 Task: Look for space in Penicuik, United Kingdom from 2nd June, 2023 to 15th June, 2023 for 2 adults in price range Rs.10000 to Rs.15000. Place can be entire place with 1  bedroom having 1 bed and 1 bathroom. Property type can be house, flat, guest house, hotel. Booking option can be shelf check-in. Required host language is English.
Action: Mouse moved to (469, 89)
Screenshot: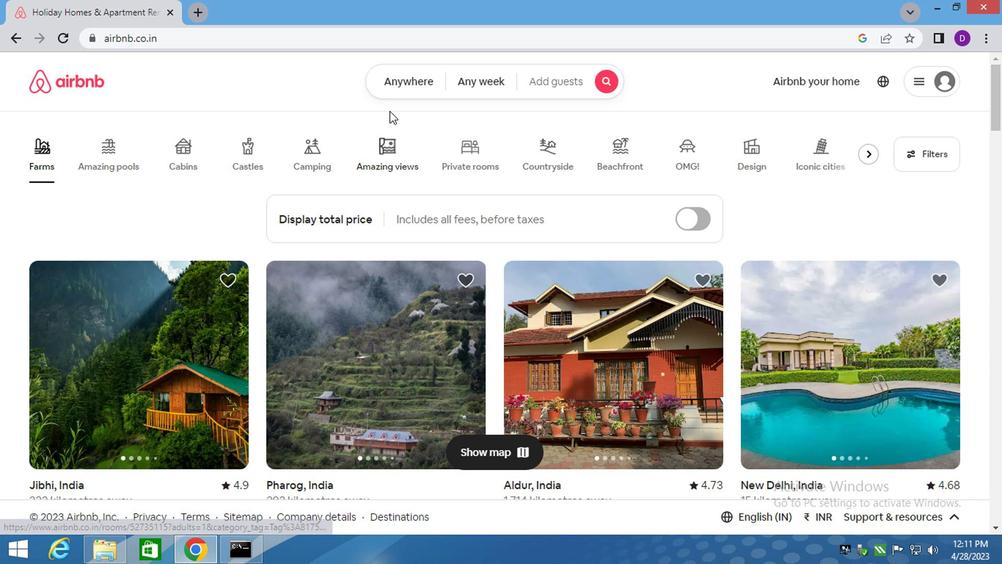 
Action: Mouse pressed left at (469, 89)
Screenshot: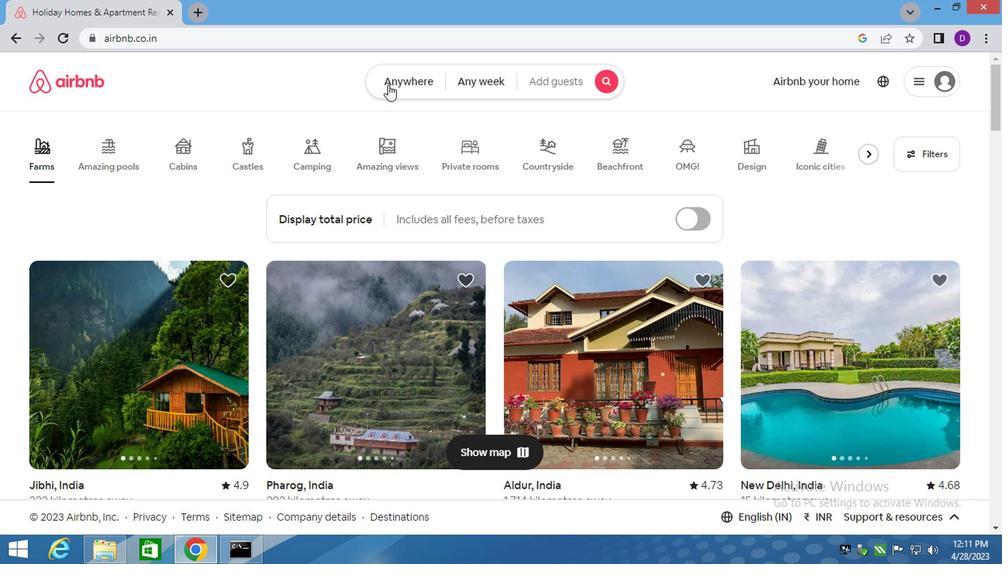 
Action: Mouse moved to (385, 144)
Screenshot: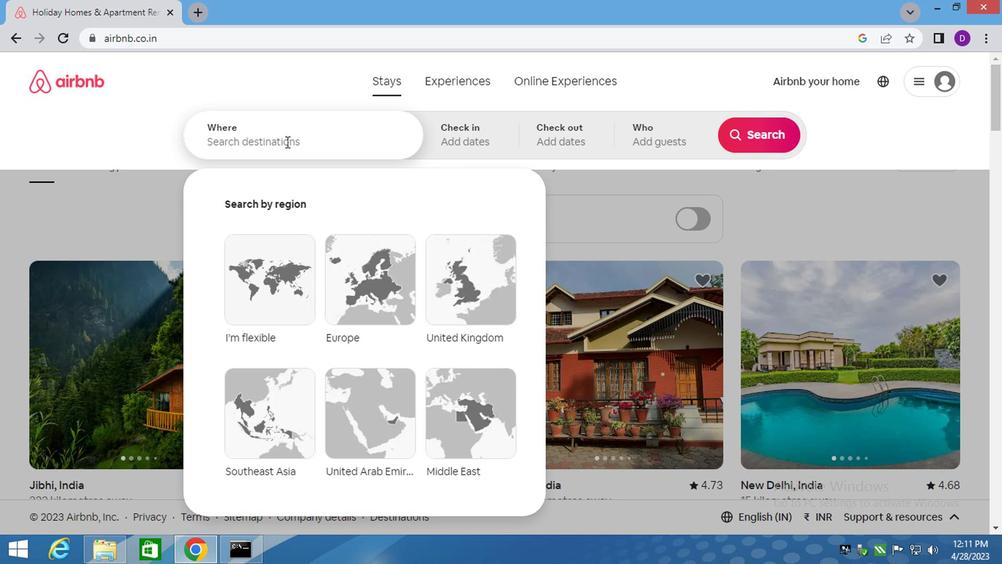 
Action: Mouse pressed left at (385, 144)
Screenshot: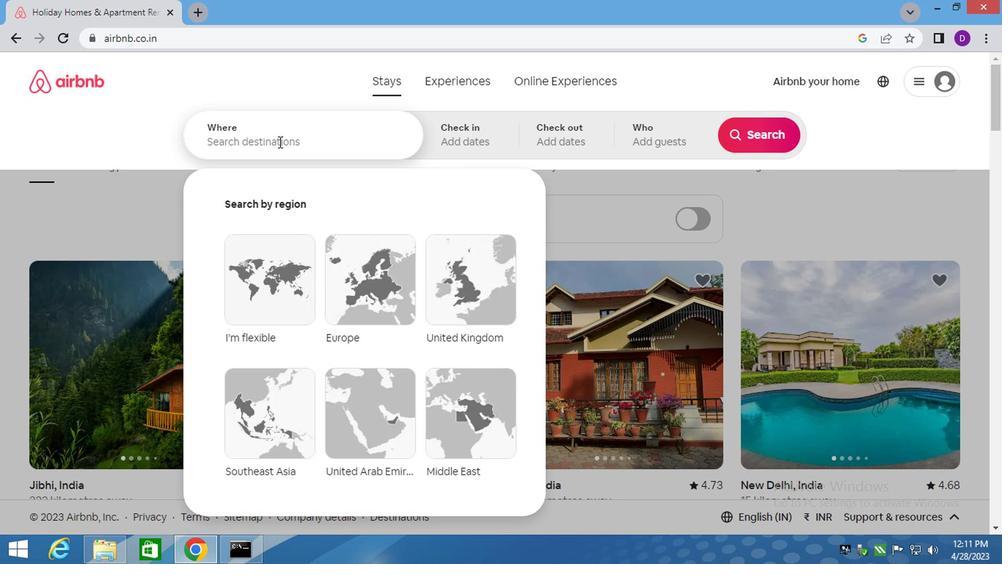 
Action: Key pressed penicuik,<Key.space><Key.shift_r><Key.shift_r><Key.shift_r><Key.shift_r>United<Key.space><Key.down><Key.enter>
Screenshot: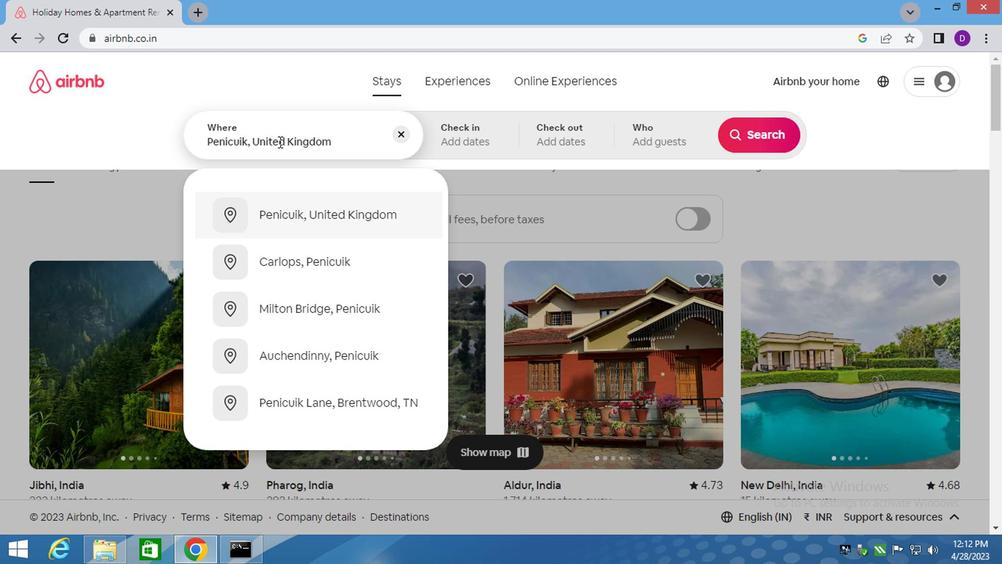 
Action: Mouse moved to (748, 253)
Screenshot: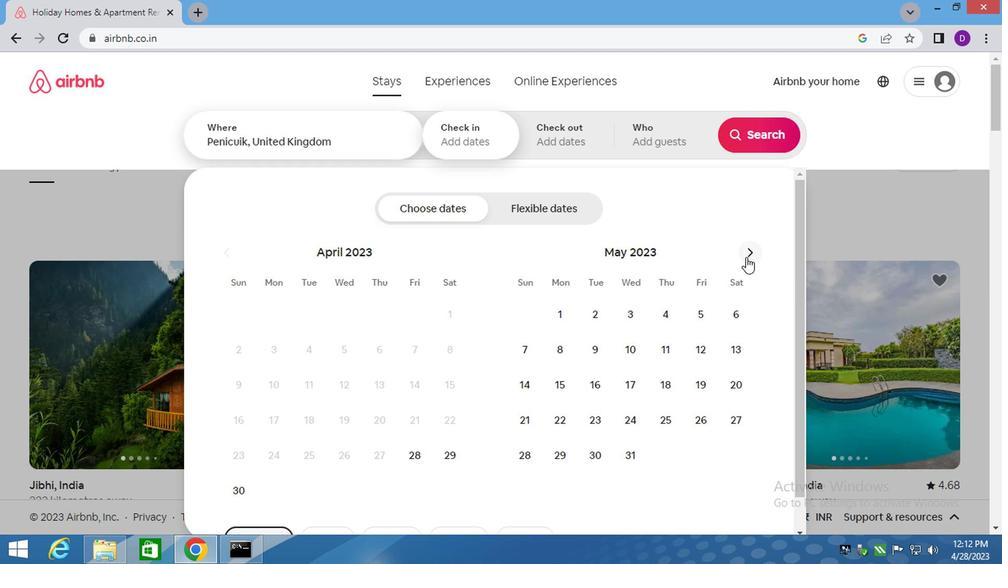 
Action: Mouse pressed left at (748, 253)
Screenshot: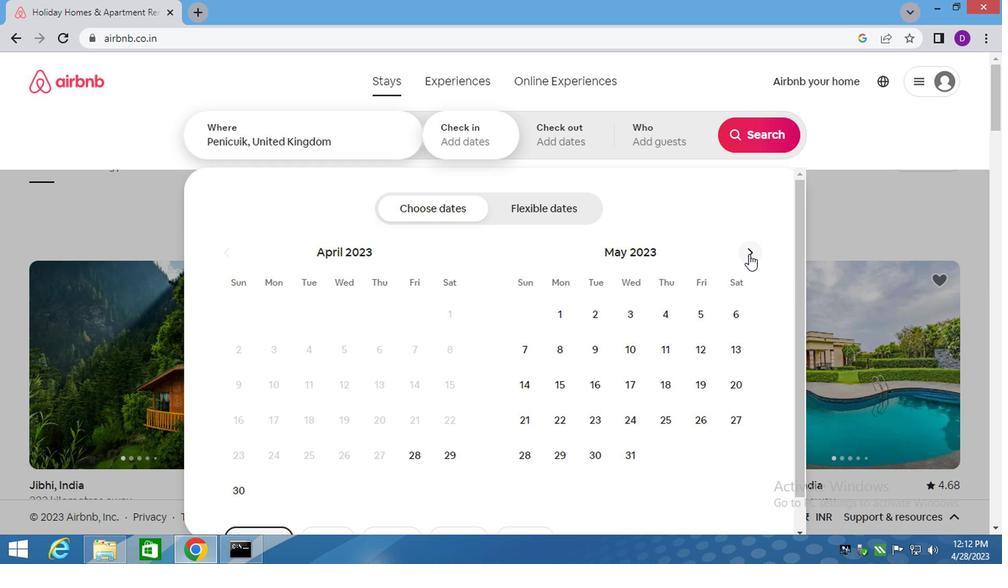 
Action: Mouse moved to (707, 314)
Screenshot: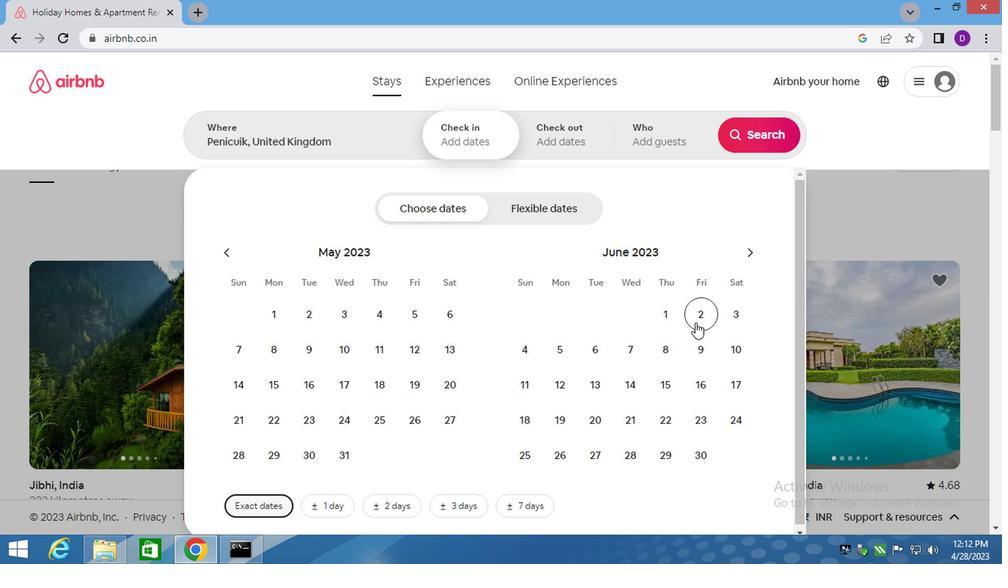 
Action: Mouse pressed left at (707, 314)
Screenshot: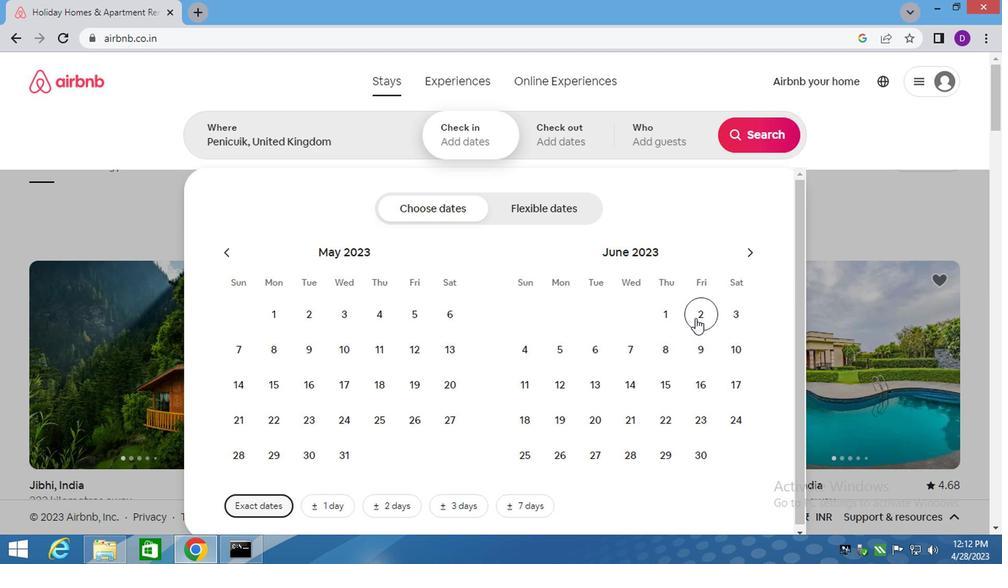 
Action: Mouse moved to (682, 373)
Screenshot: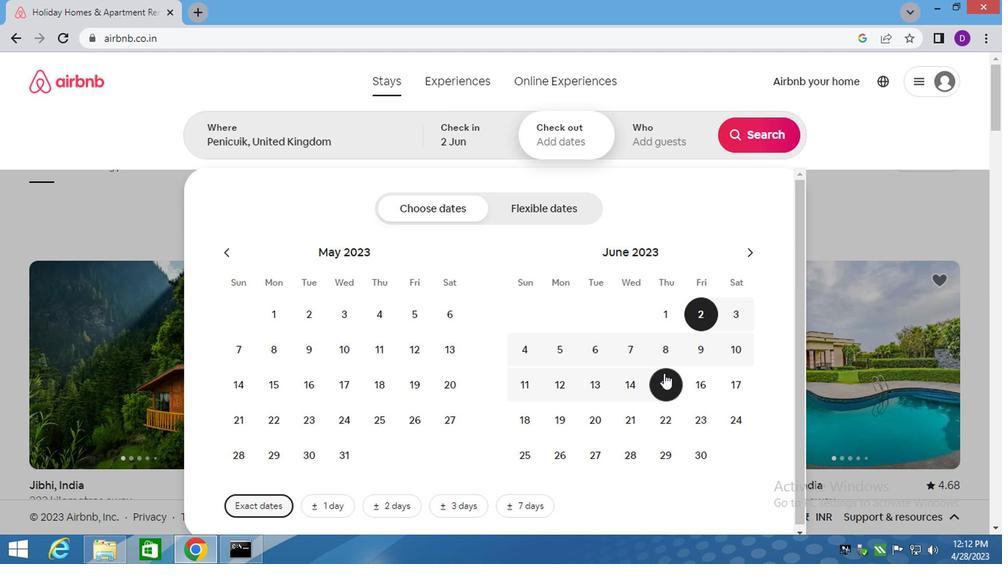
Action: Mouse pressed left at (682, 373)
Screenshot: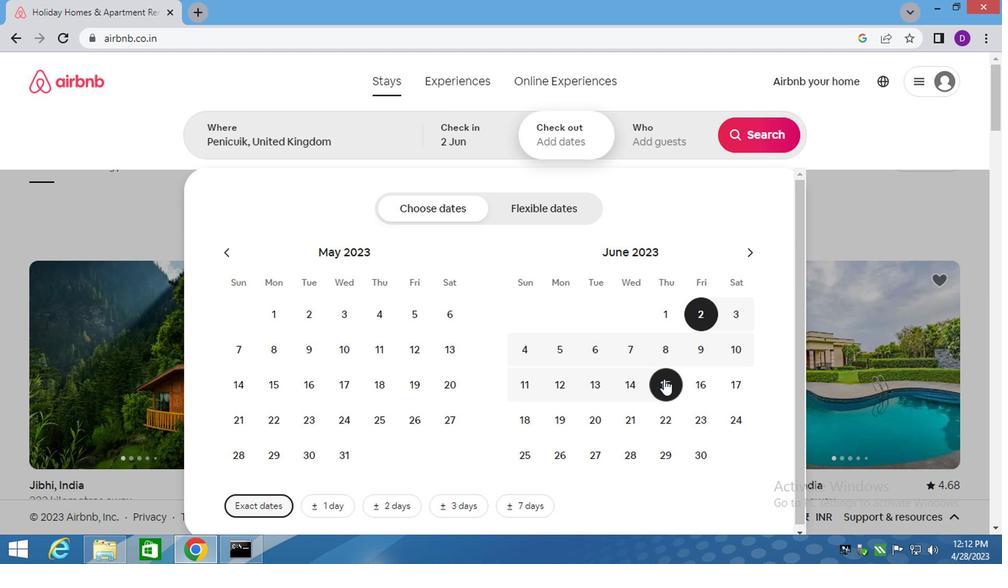 
Action: Mouse moved to (673, 135)
Screenshot: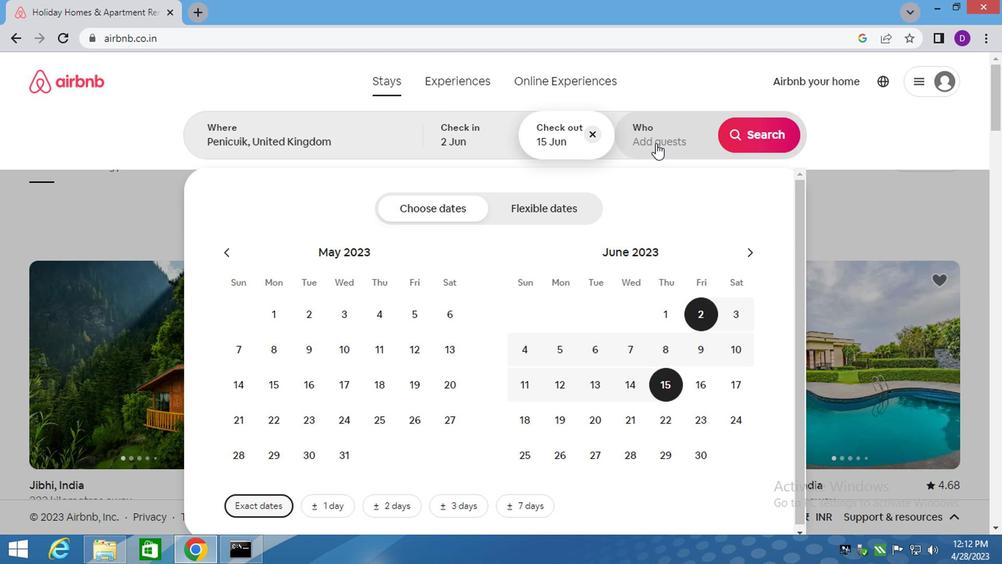 
Action: Mouse pressed left at (673, 135)
Screenshot: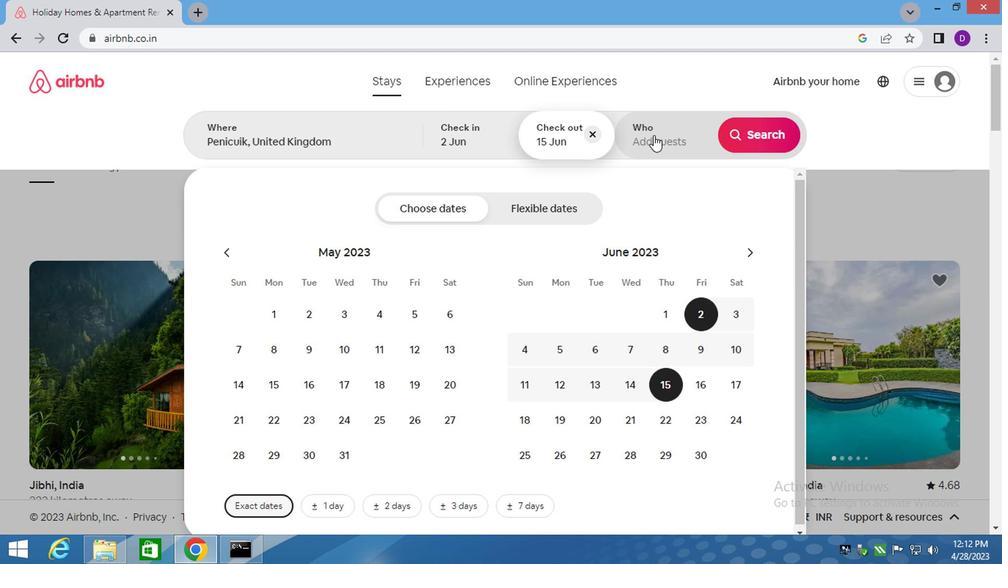 
Action: Mouse moved to (764, 209)
Screenshot: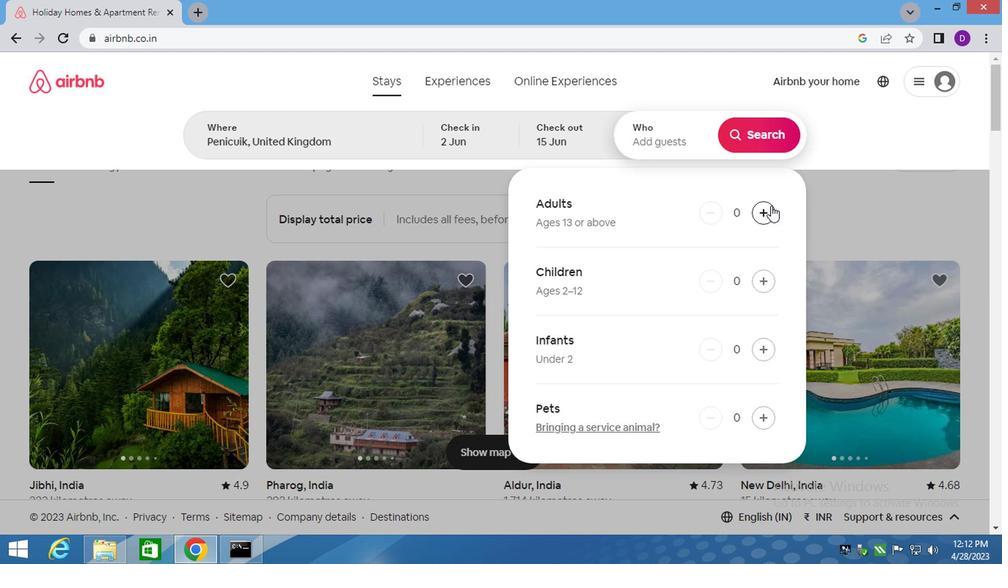 
Action: Mouse pressed left at (764, 209)
Screenshot: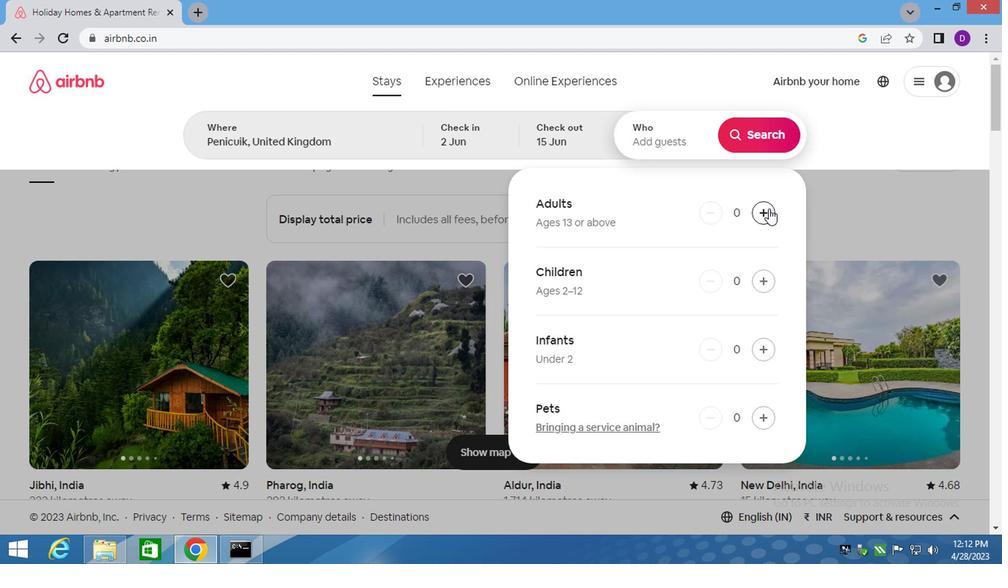 
Action: Mouse pressed left at (764, 209)
Screenshot: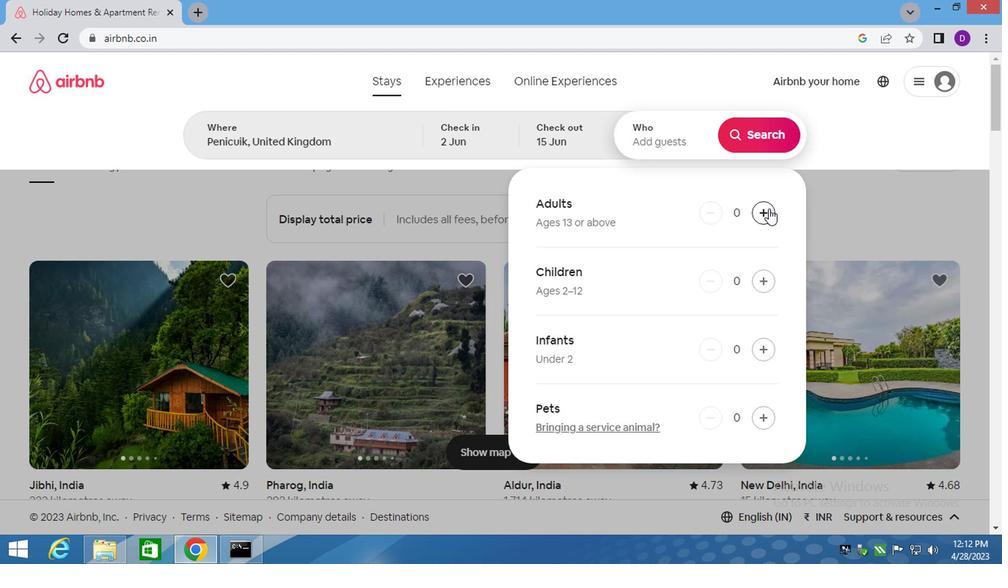 
Action: Mouse moved to (755, 141)
Screenshot: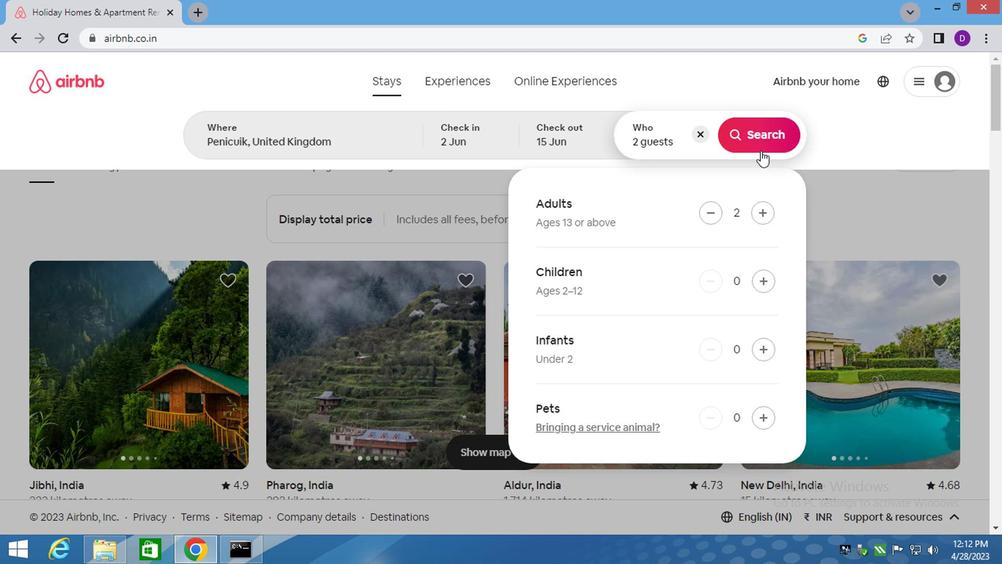 
Action: Mouse pressed left at (755, 141)
Screenshot: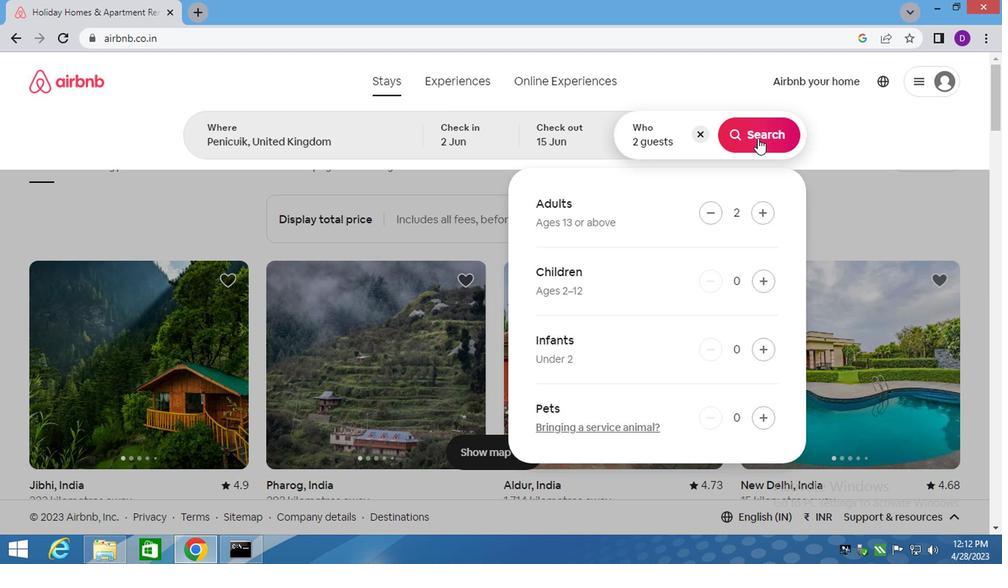 
Action: Mouse moved to (878, 142)
Screenshot: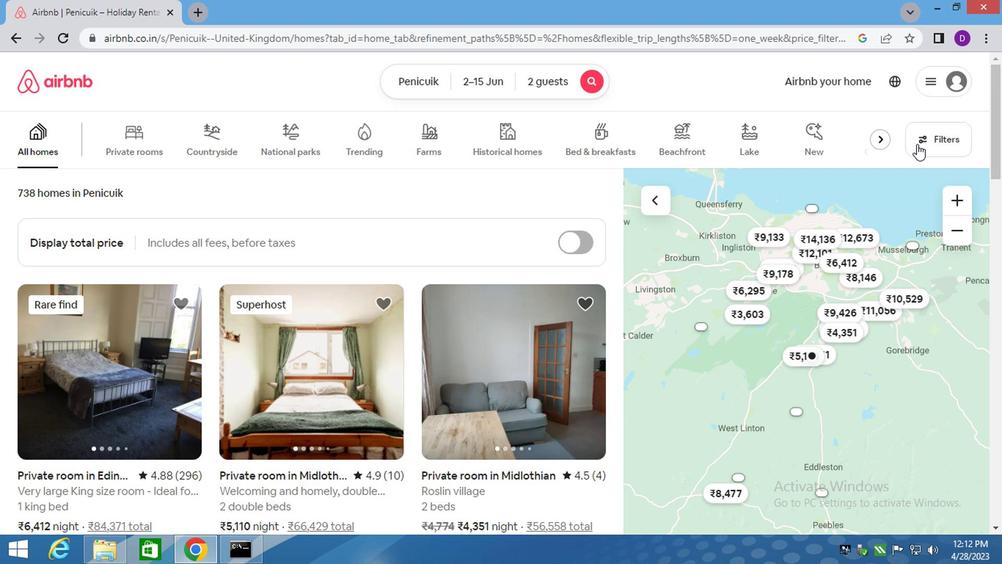 
Action: Mouse pressed left at (878, 142)
Screenshot: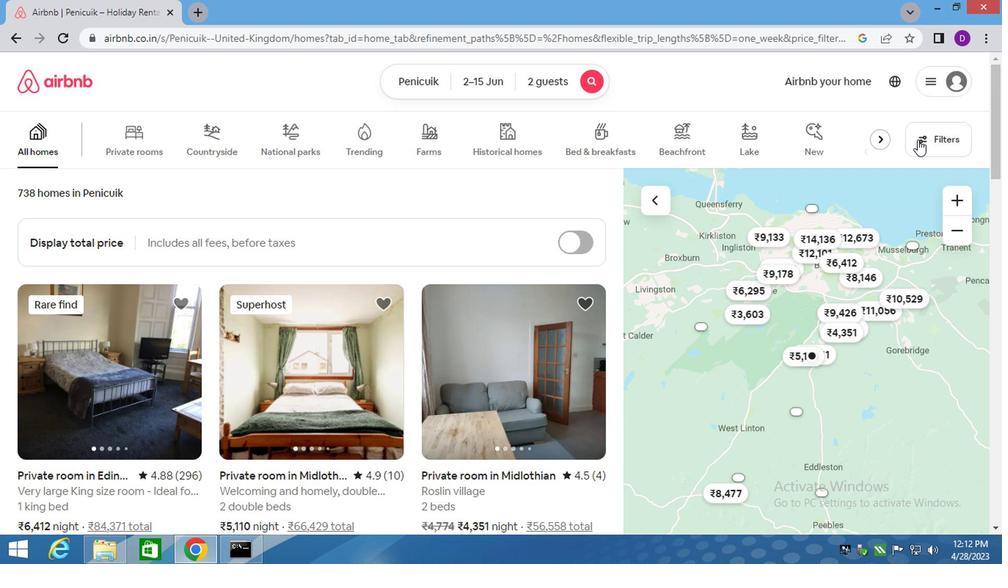 
Action: Mouse moved to (411, 324)
Screenshot: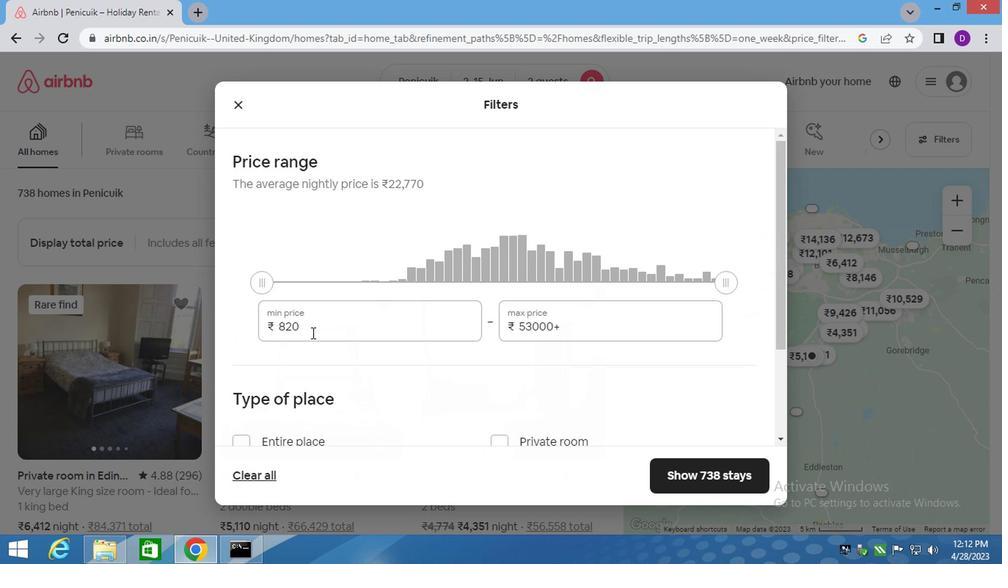 
Action: Mouse pressed left at (411, 324)
Screenshot: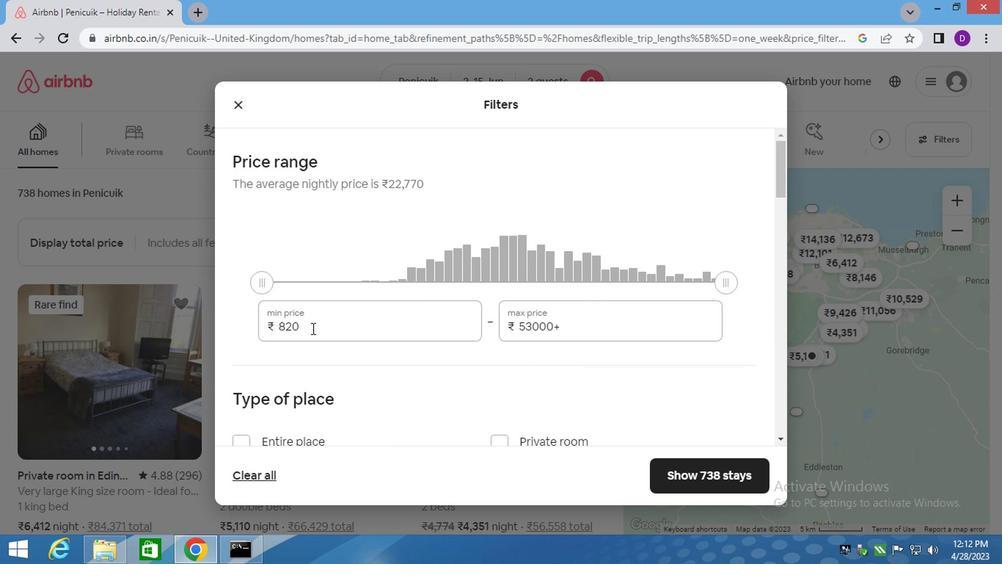
Action: Mouse pressed left at (411, 324)
Screenshot: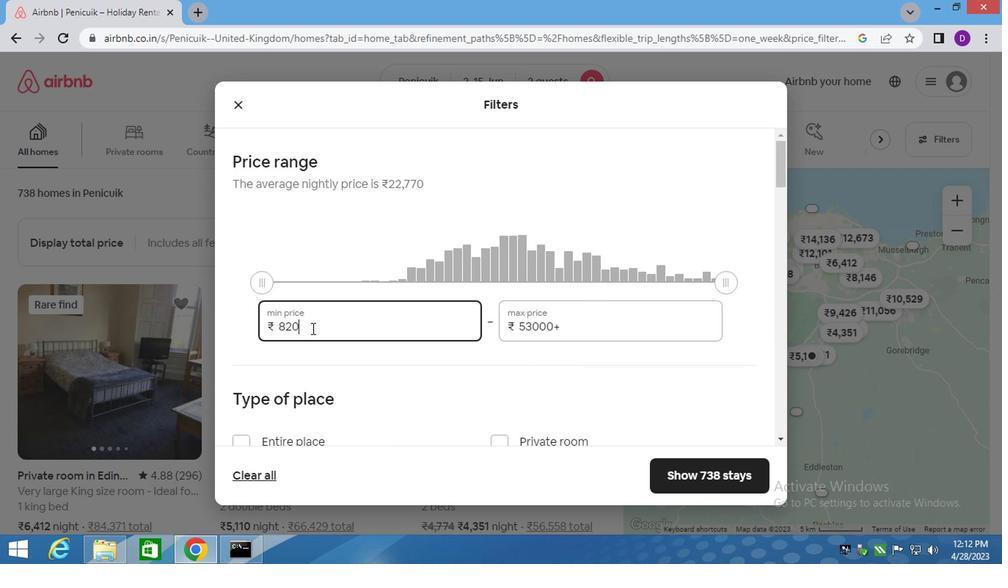 
Action: Key pressed 10000<Key.tab>15000
Screenshot: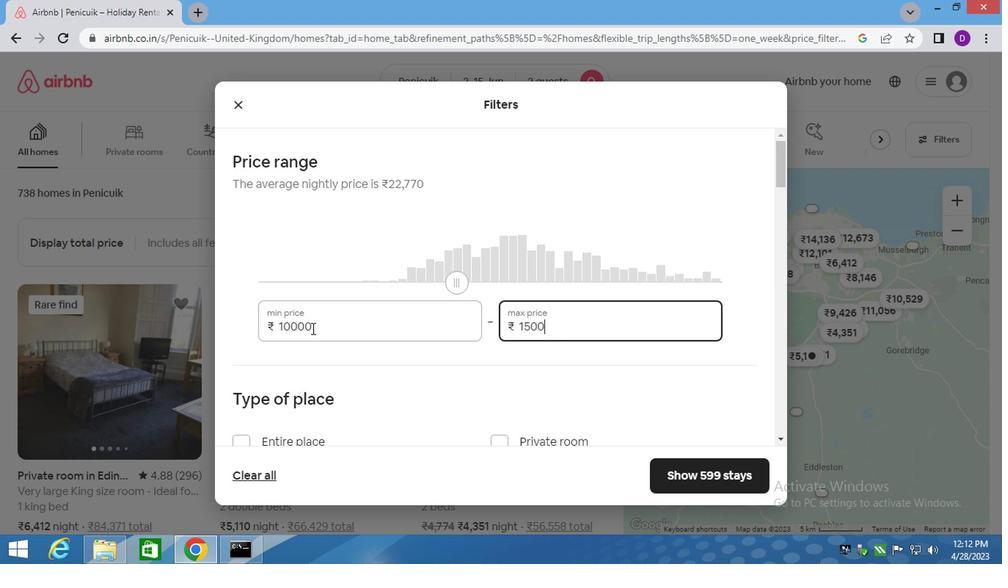 
Action: Mouse moved to (398, 343)
Screenshot: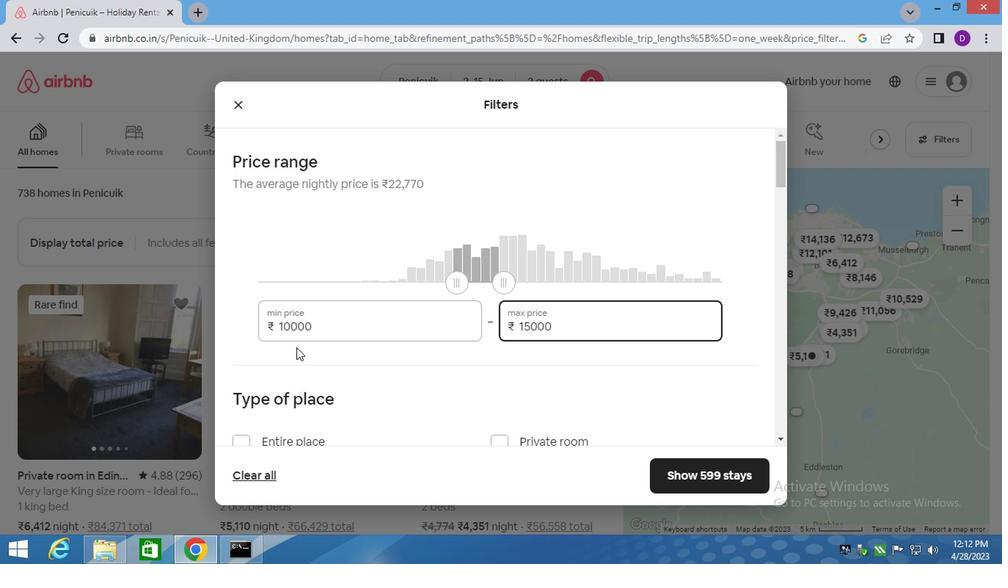 
Action: Mouse scrolled (398, 343) with delta (0, 0)
Screenshot: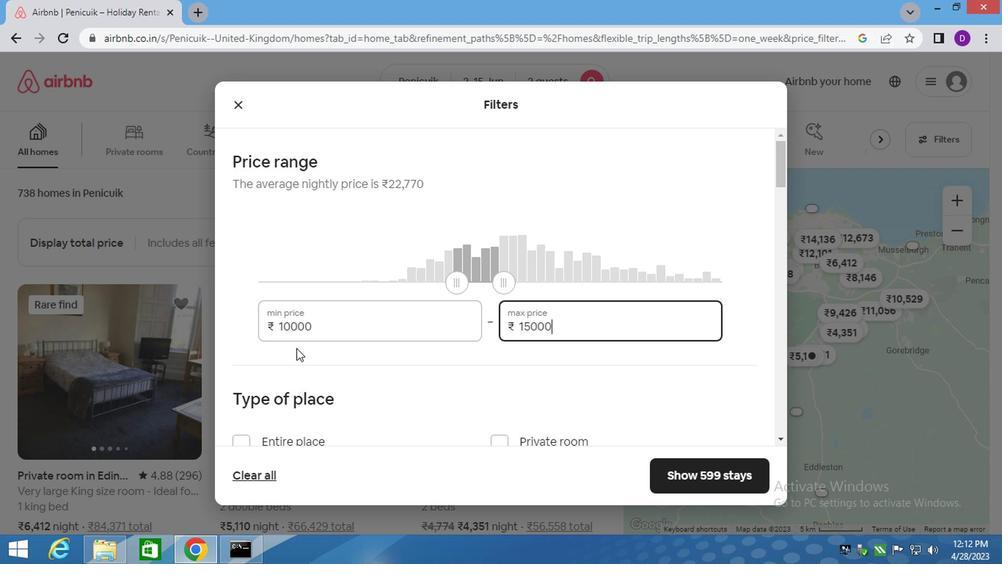
Action: Mouse scrolled (398, 343) with delta (0, 0)
Screenshot: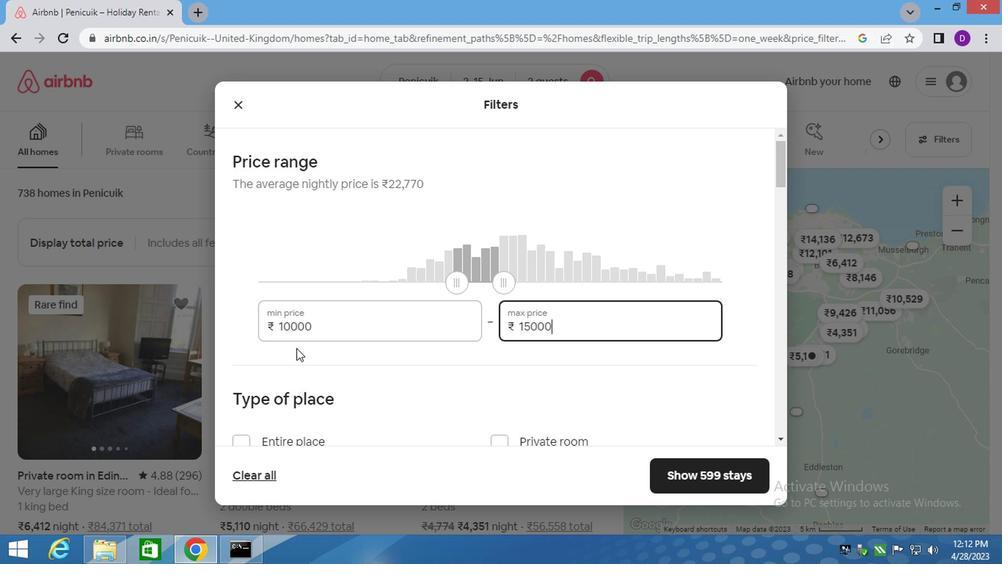 
Action: Mouse moved to (356, 285)
Screenshot: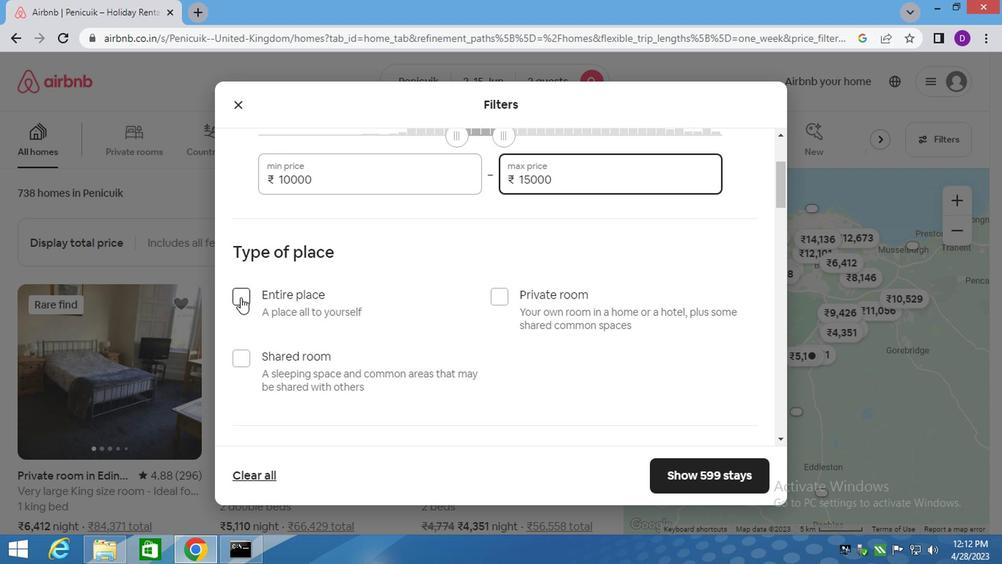 
Action: Mouse pressed left at (356, 285)
Screenshot: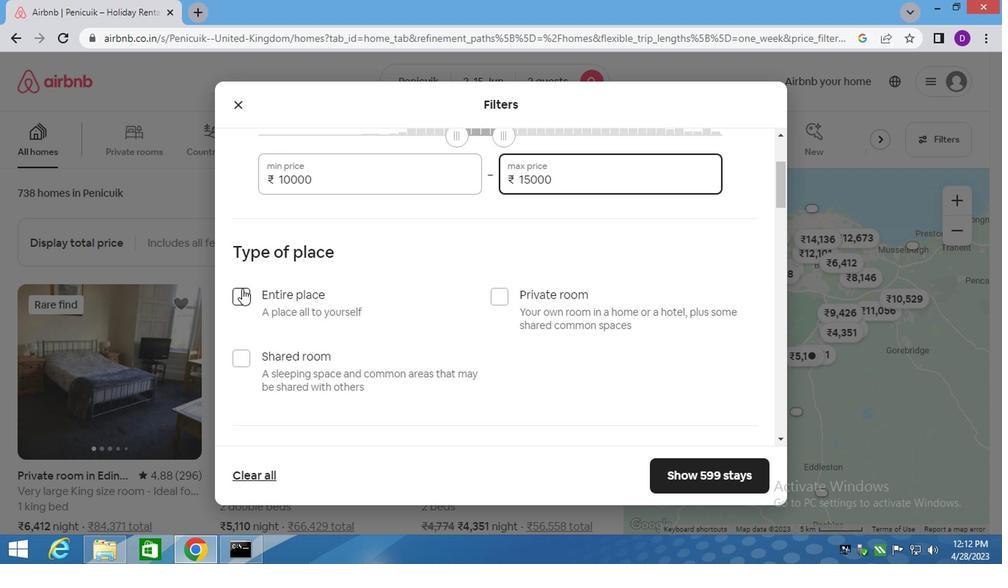 
Action: Mouse moved to (355, 289)
Screenshot: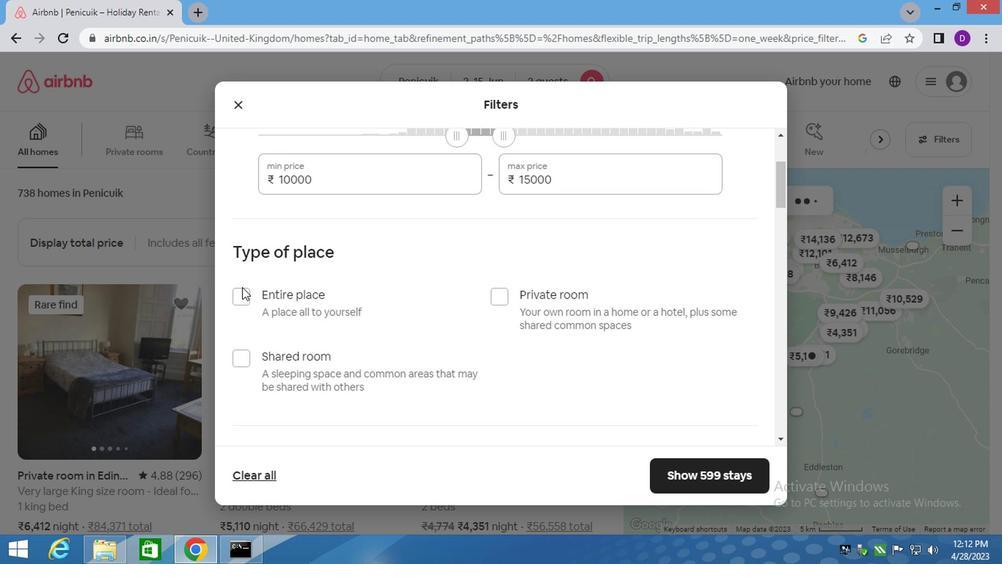 
Action: Mouse pressed left at (355, 289)
Screenshot: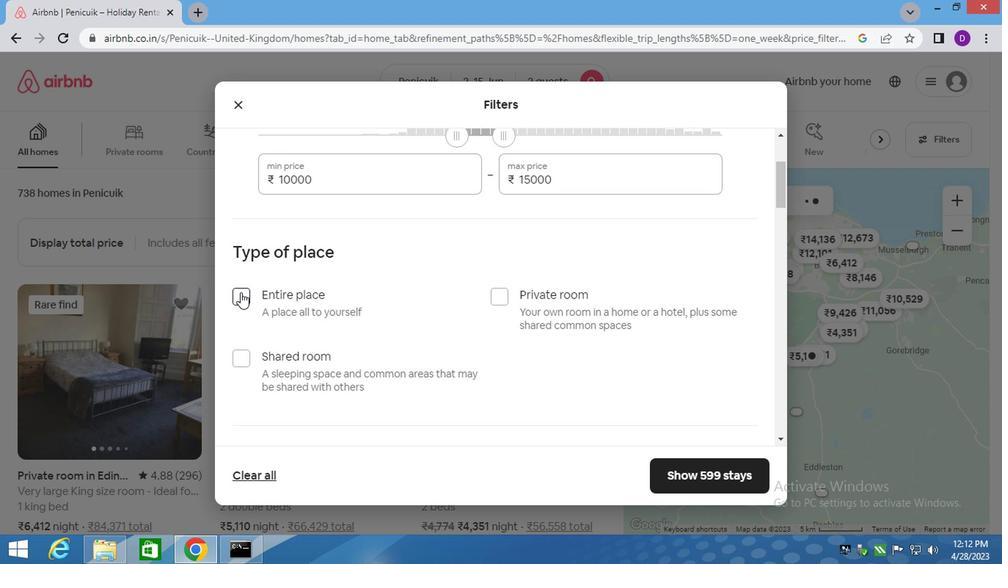 
Action: Mouse moved to (386, 350)
Screenshot: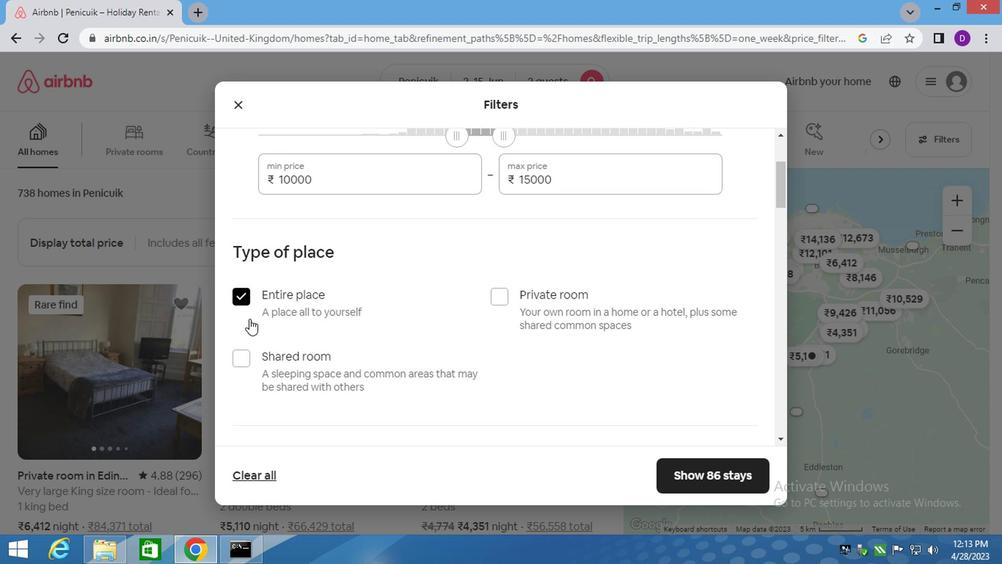 
Action: Mouse scrolled (386, 350) with delta (0, 0)
Screenshot: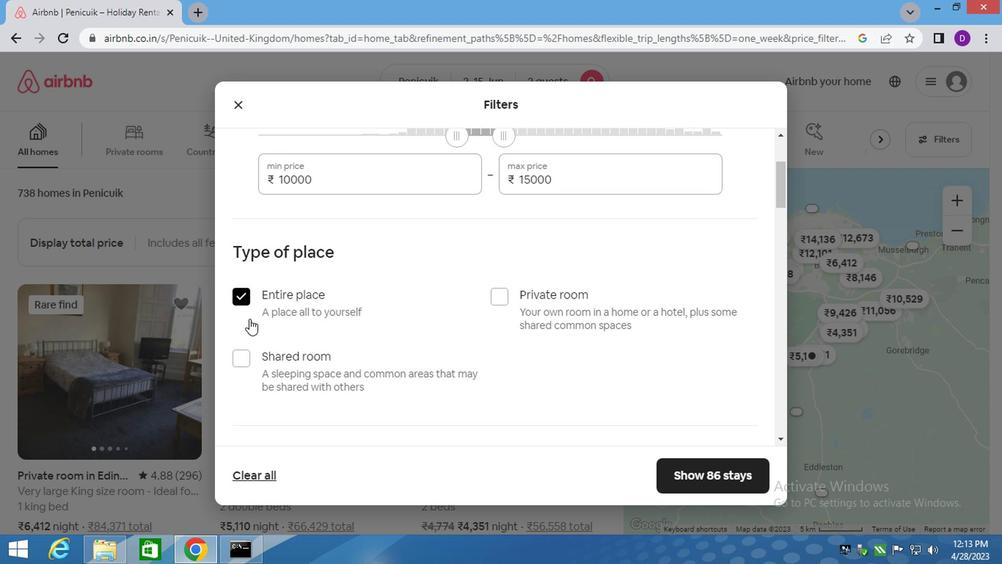 
Action: Mouse moved to (388, 353)
Screenshot: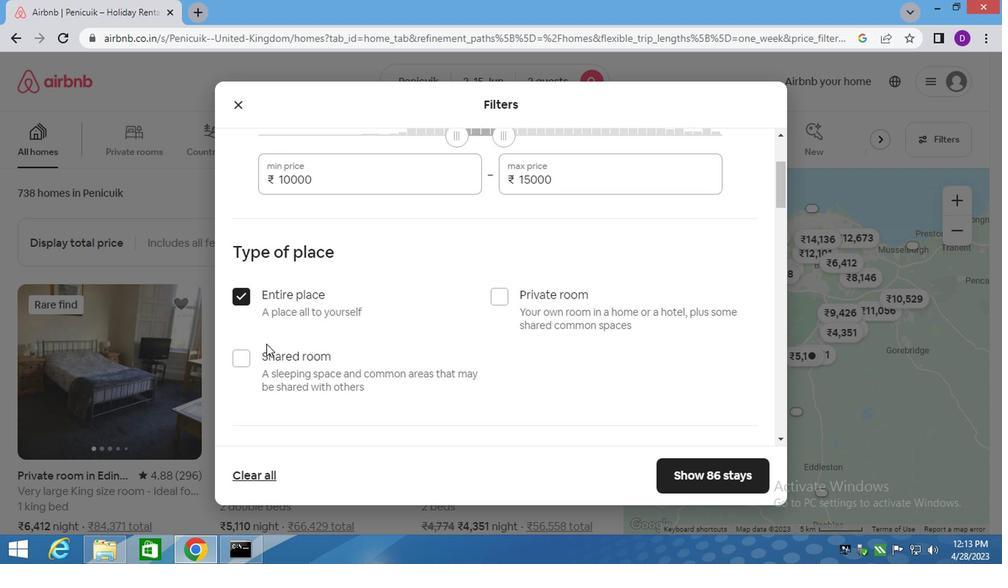 
Action: Mouse scrolled (388, 353) with delta (0, 0)
Screenshot: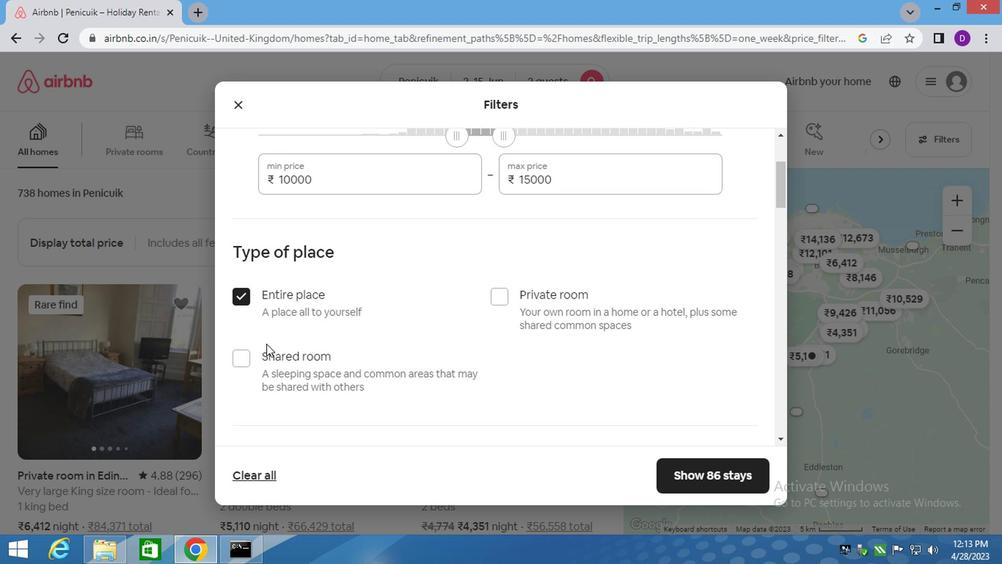 
Action: Mouse moved to (389, 353)
Screenshot: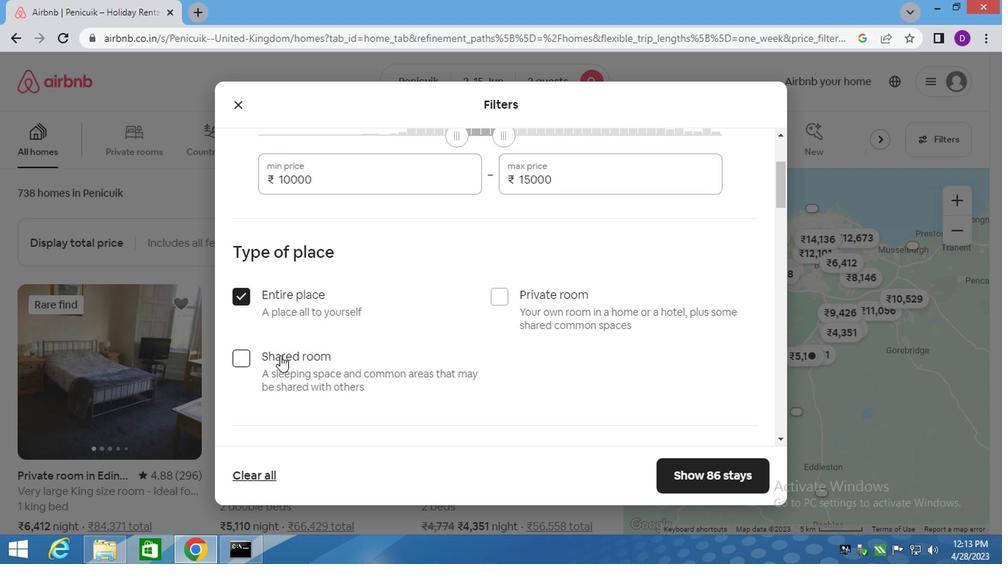 
Action: Mouse scrolled (389, 353) with delta (0, 0)
Screenshot: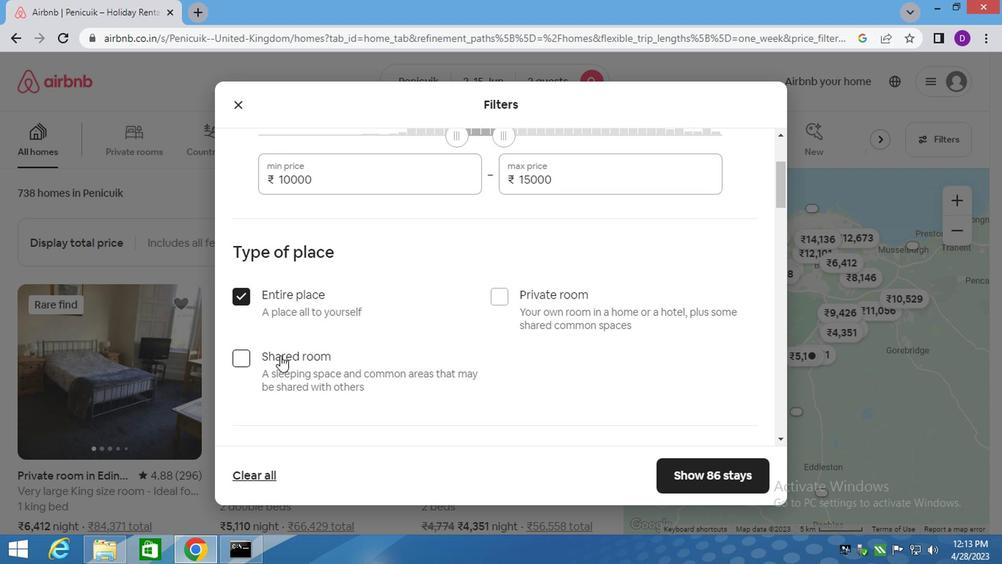 
Action: Mouse moved to (390, 353)
Screenshot: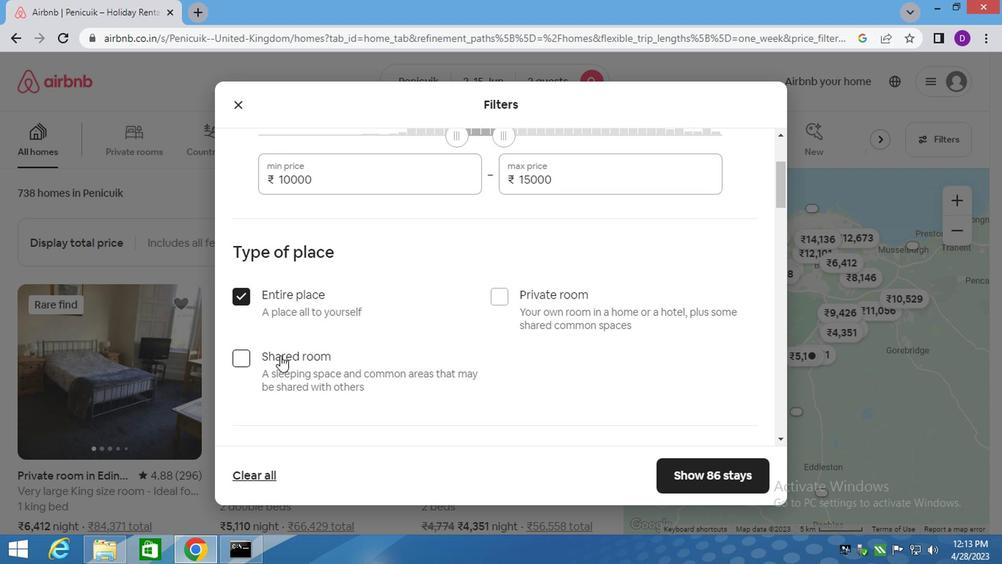 
Action: Mouse scrolled (390, 353) with delta (0, 0)
Screenshot: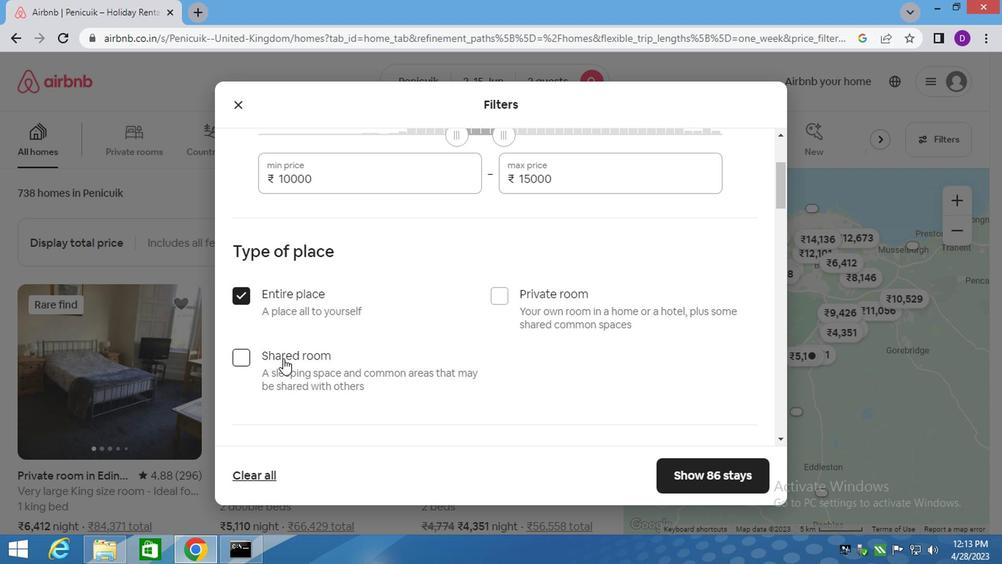 
Action: Mouse moved to (412, 249)
Screenshot: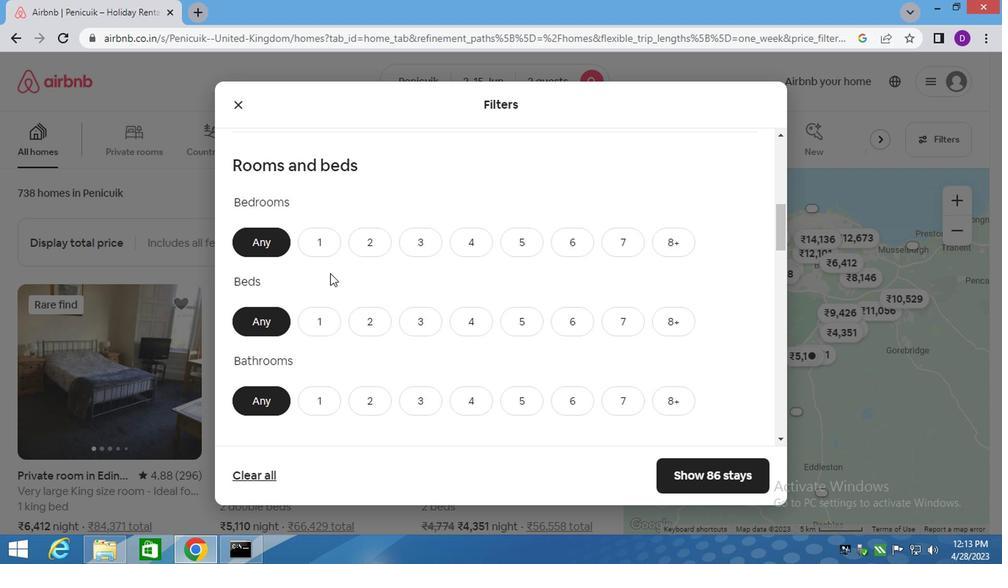 
Action: Mouse pressed left at (412, 249)
Screenshot: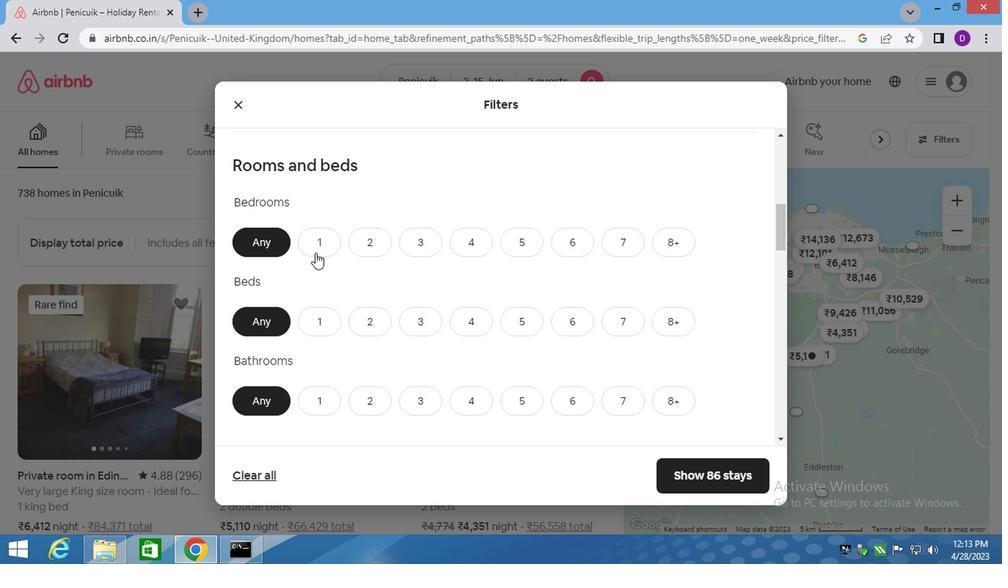 
Action: Mouse moved to (416, 307)
Screenshot: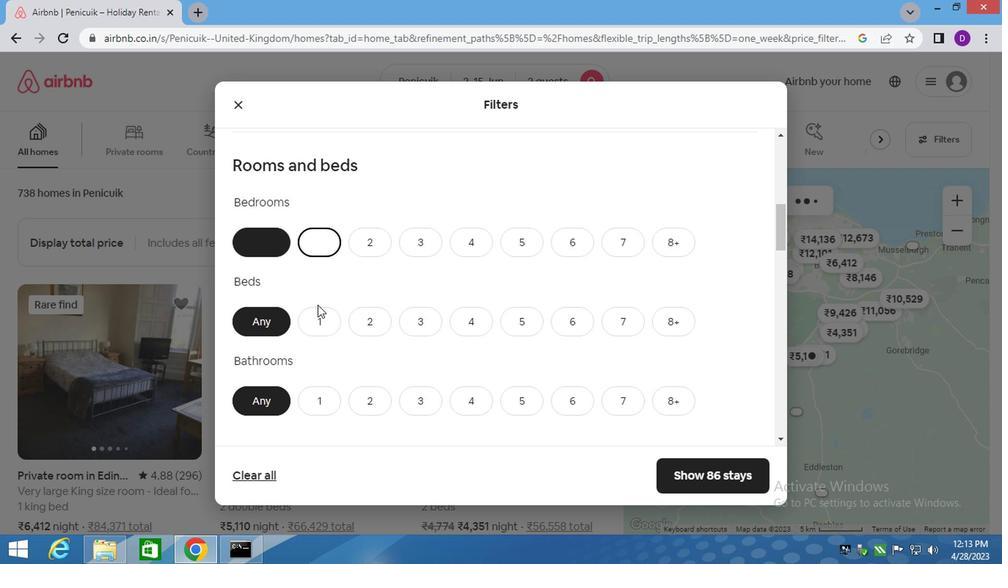 
Action: Mouse pressed left at (416, 307)
Screenshot: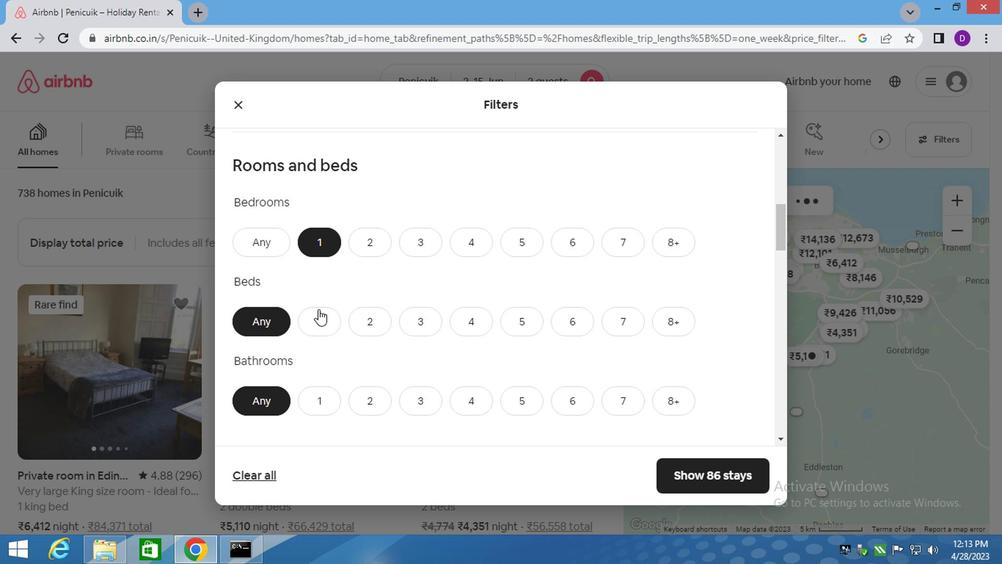 
Action: Mouse moved to (416, 396)
Screenshot: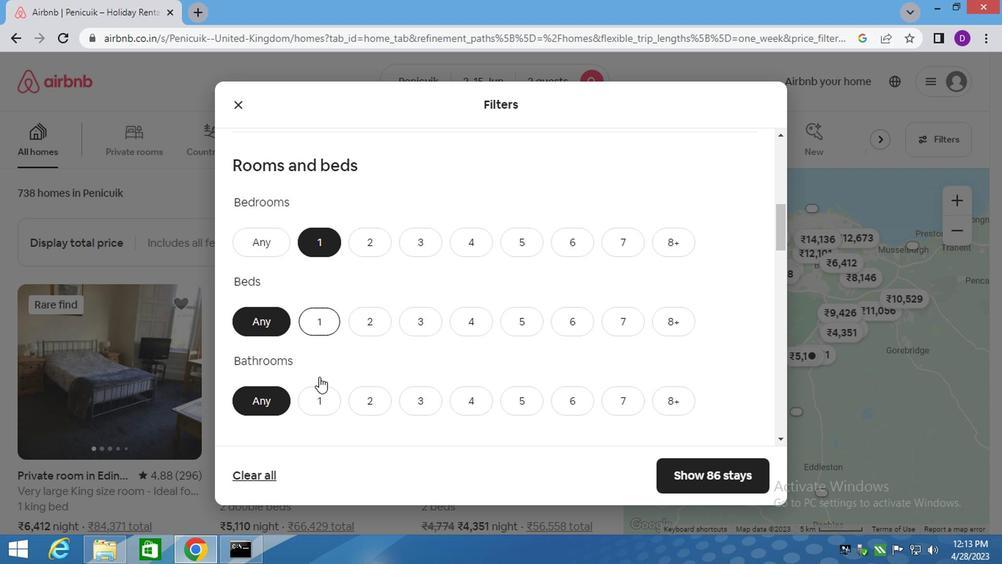 
Action: Mouse pressed left at (416, 396)
Screenshot: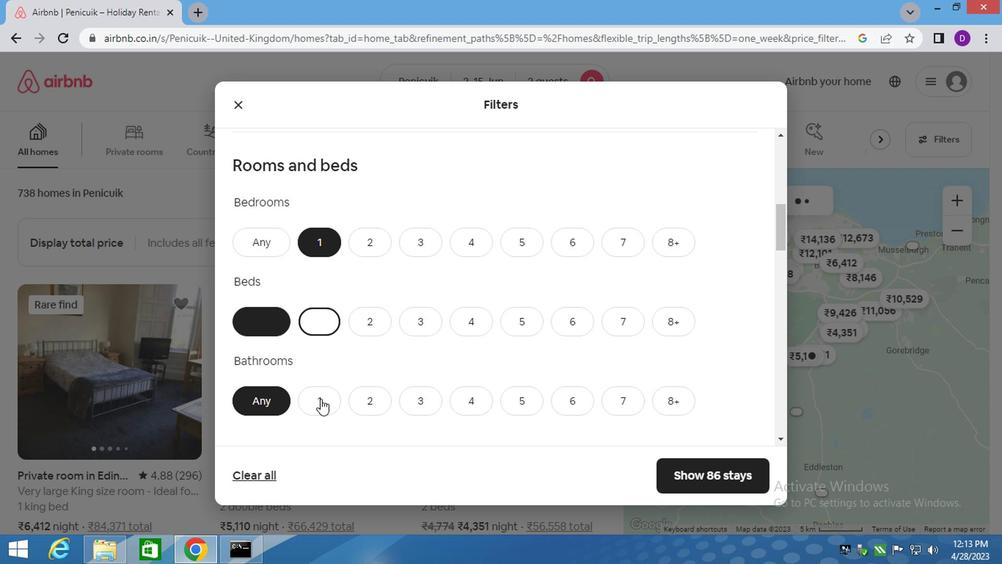 
Action: Mouse moved to (512, 380)
Screenshot: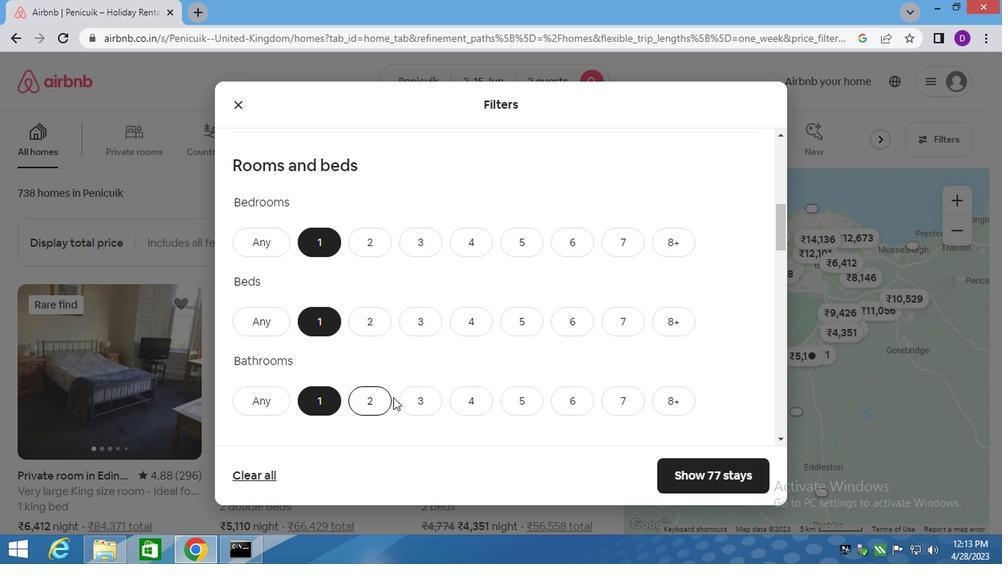 
Action: Mouse scrolled (512, 379) with delta (0, -1)
Screenshot: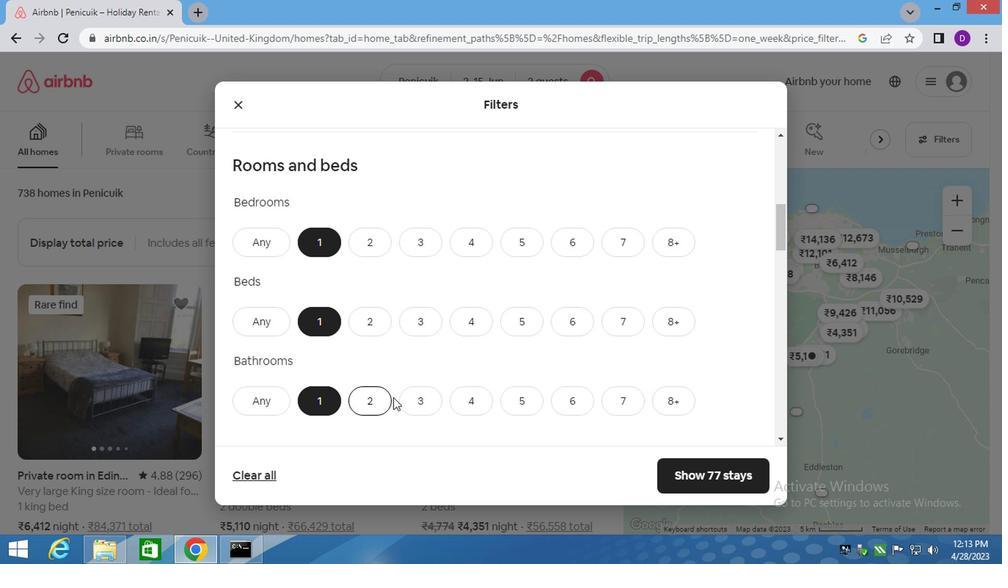 
Action: Mouse scrolled (512, 379) with delta (0, -1)
Screenshot: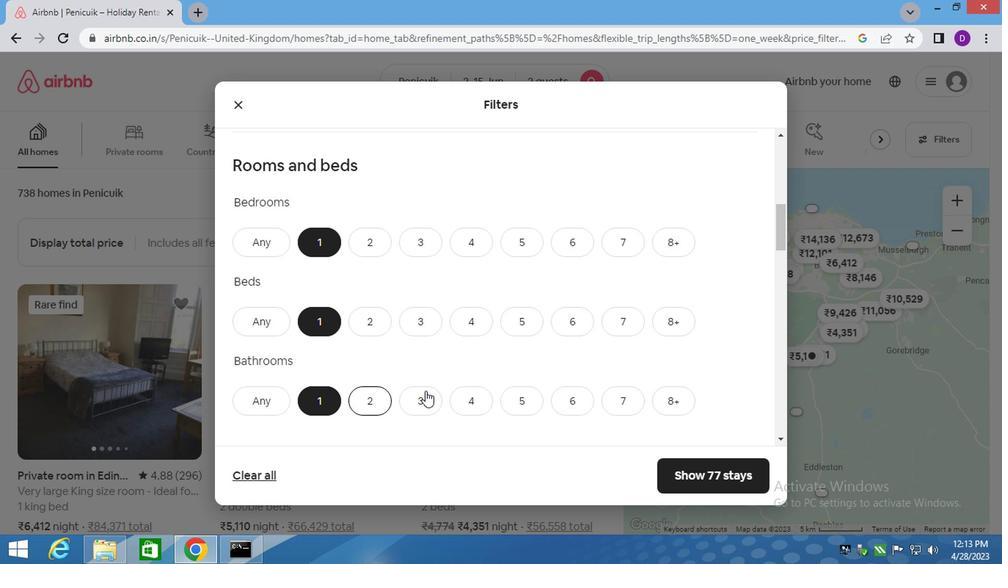 
Action: Mouse scrolled (512, 379) with delta (0, -1)
Screenshot: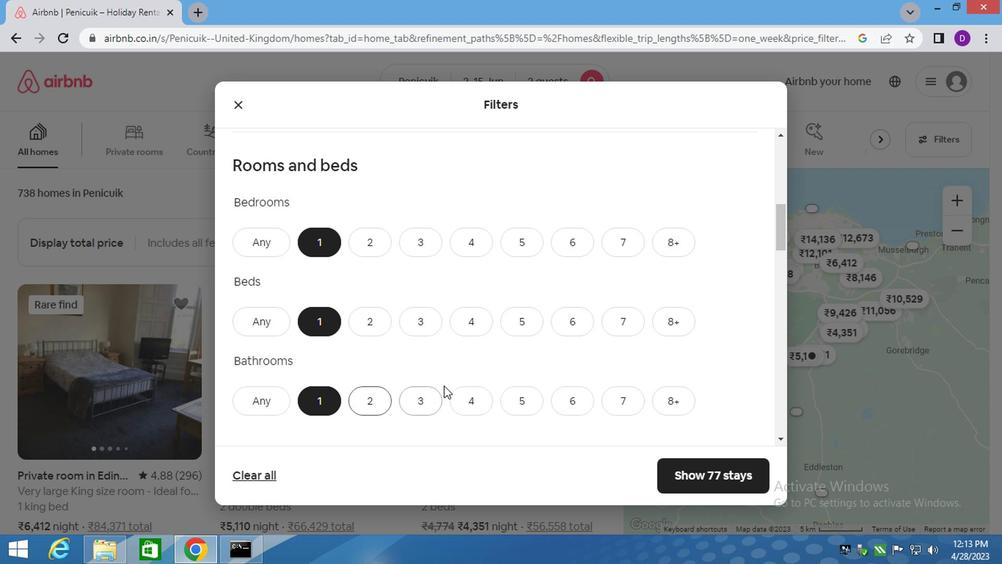 
Action: Mouse moved to (418, 325)
Screenshot: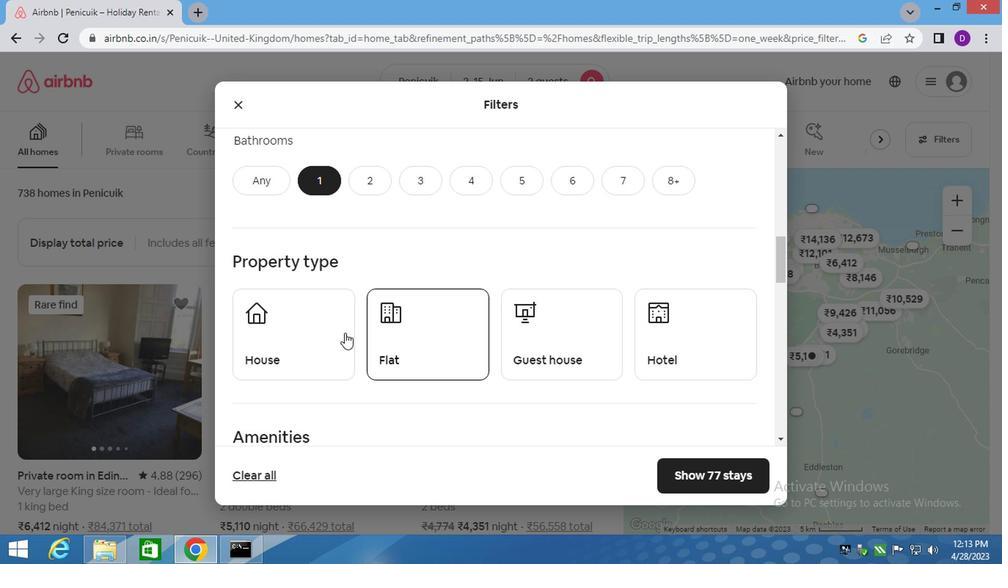 
Action: Mouse pressed left at (418, 325)
Screenshot: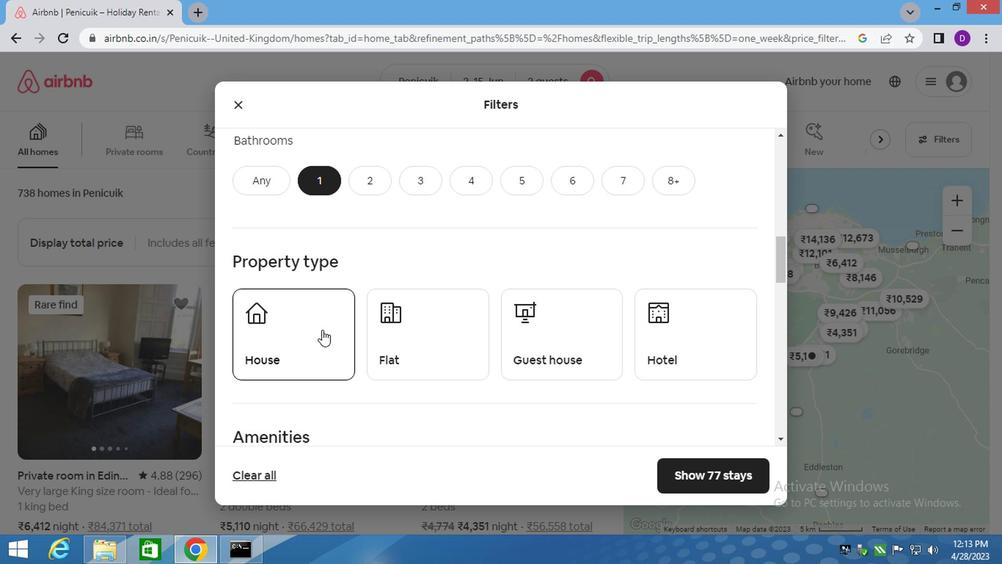 
Action: Mouse moved to (481, 315)
Screenshot: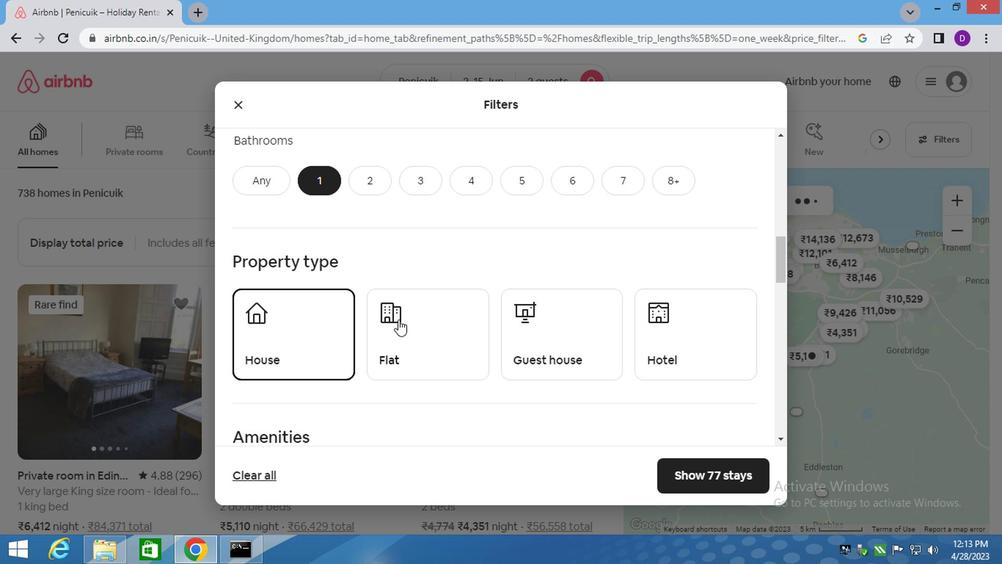 
Action: Mouse pressed left at (481, 315)
Screenshot: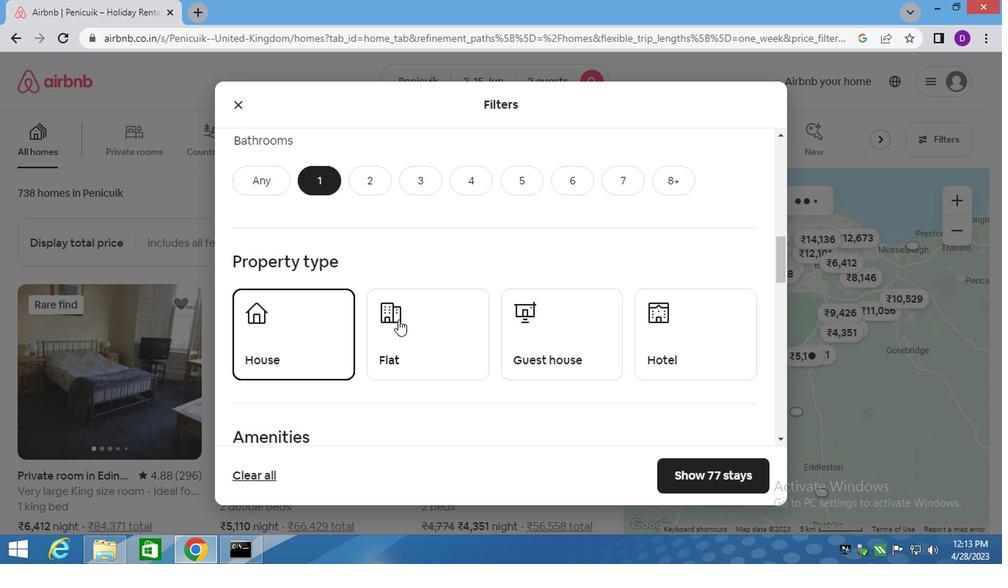 
Action: Mouse moved to (578, 308)
Screenshot: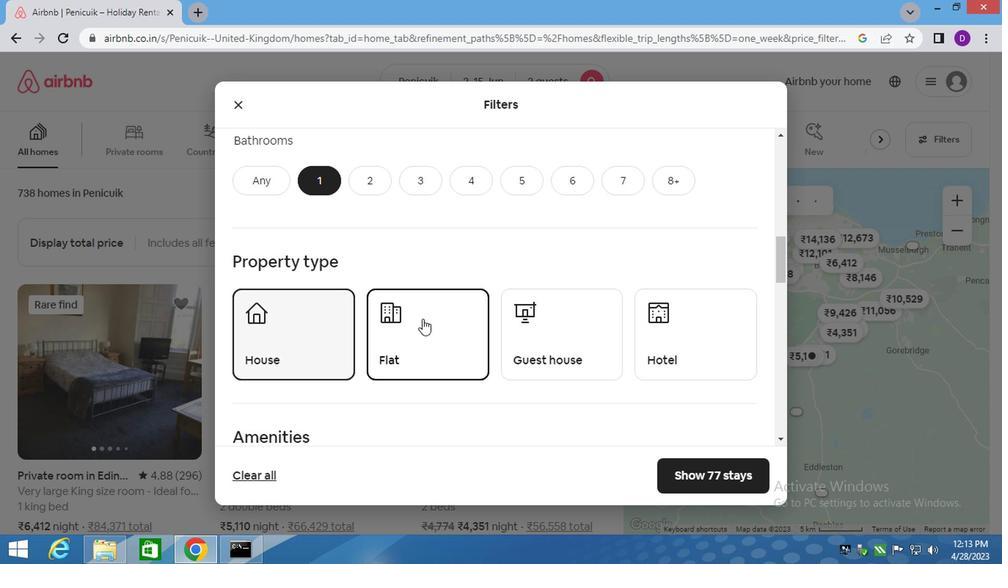 
Action: Mouse pressed left at (578, 308)
Screenshot: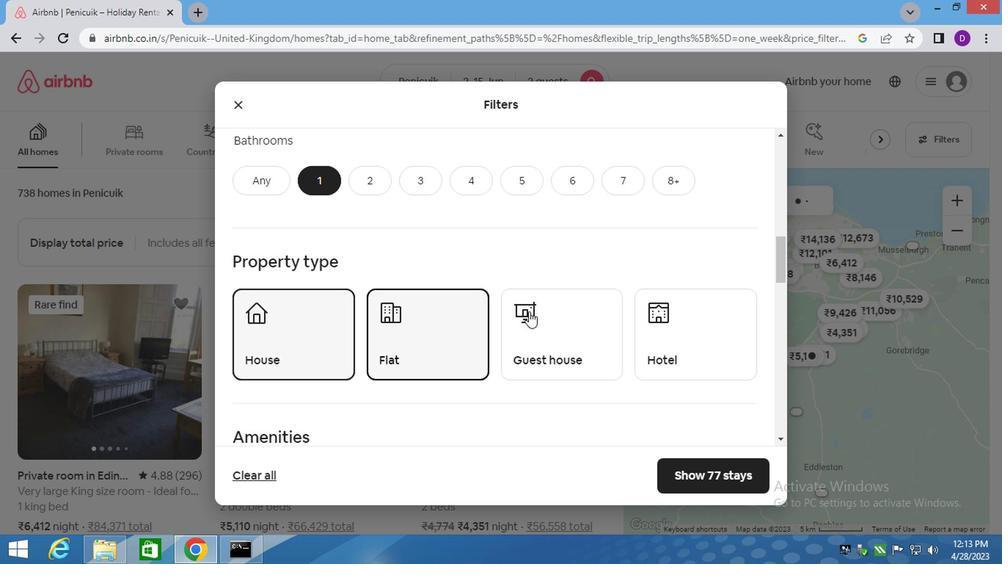 
Action: Mouse moved to (689, 331)
Screenshot: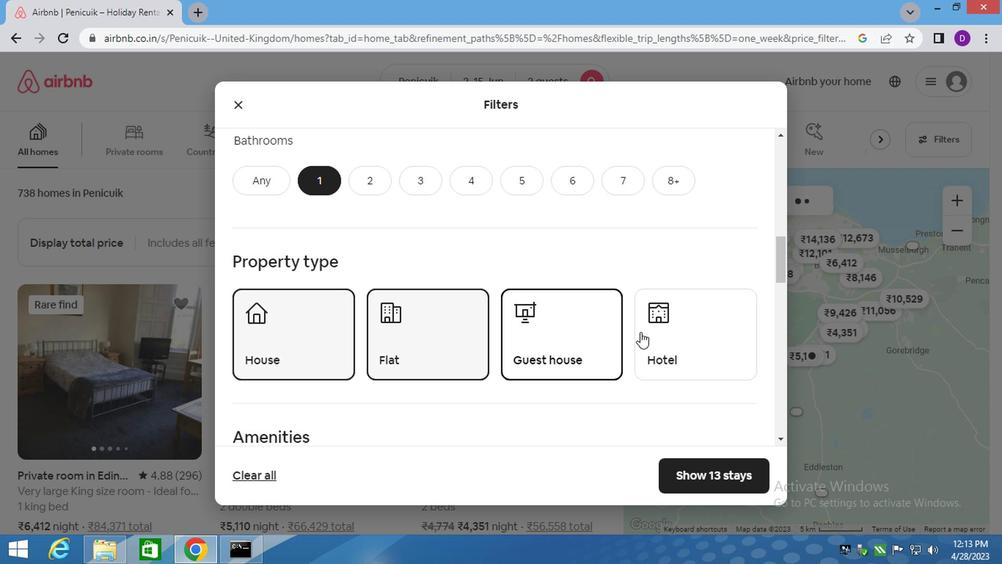 
Action: Mouse pressed left at (689, 331)
Screenshot: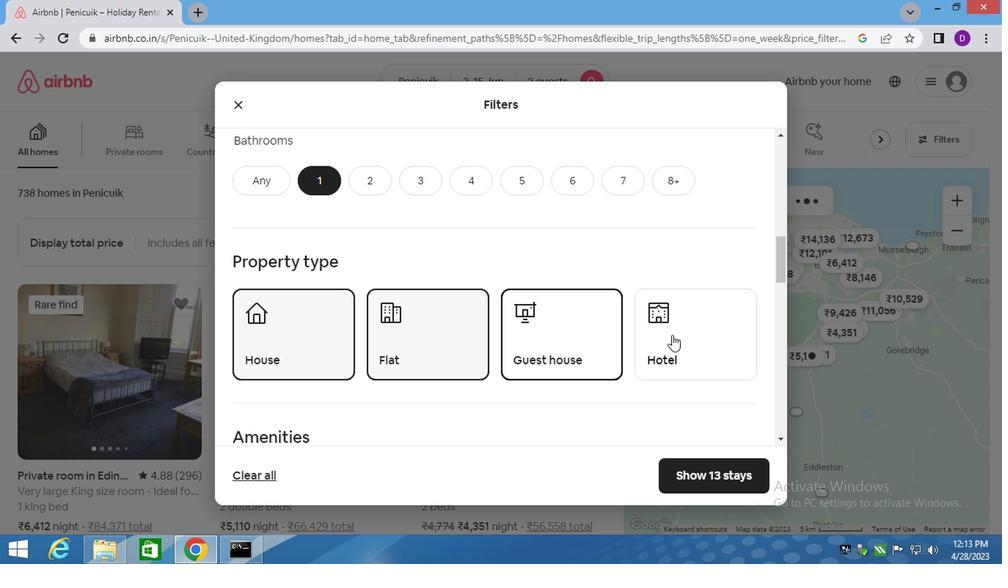 
Action: Mouse moved to (600, 366)
Screenshot: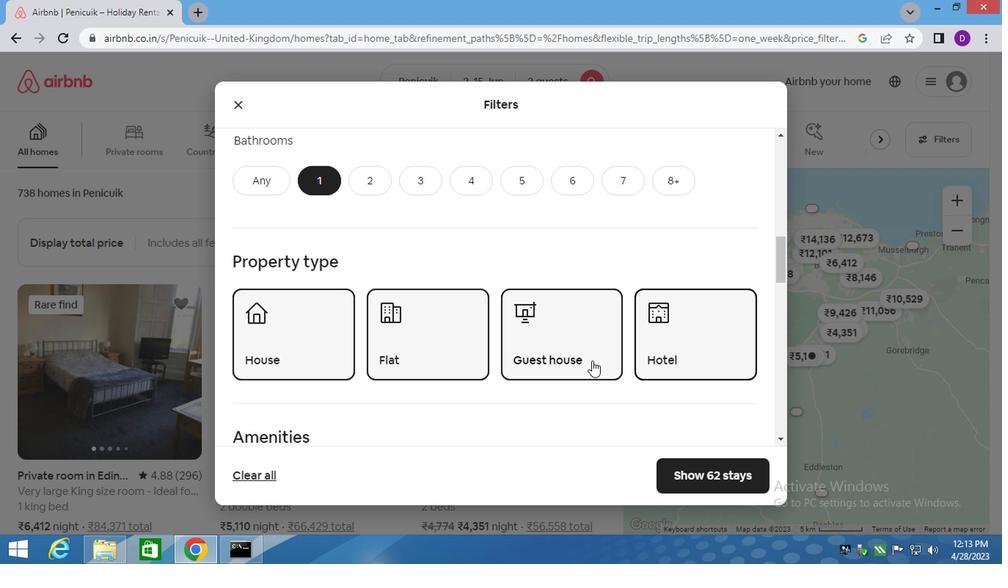 
Action: Mouse scrolled (600, 365) with delta (0, -1)
Screenshot: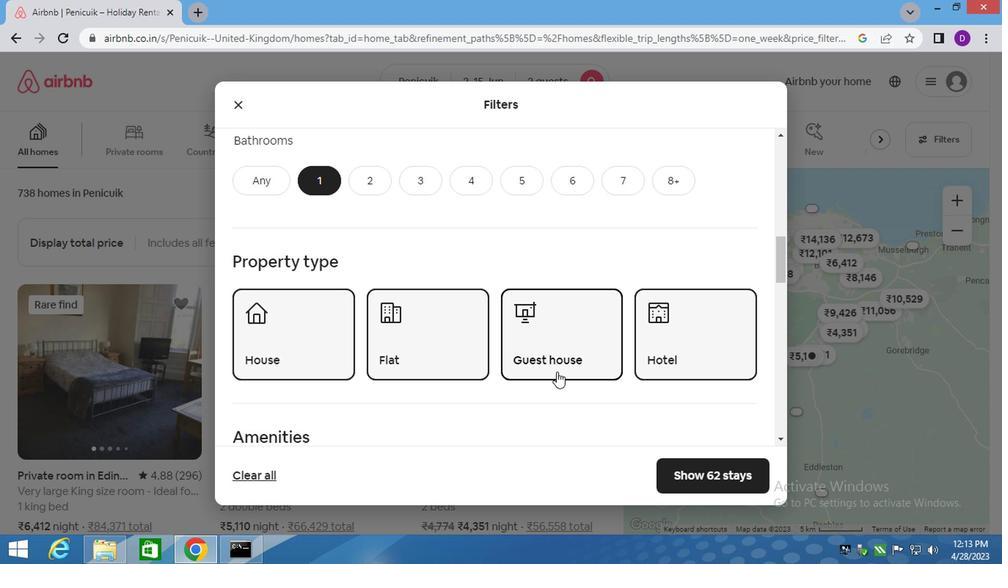 
Action: Mouse scrolled (600, 365) with delta (0, -1)
Screenshot: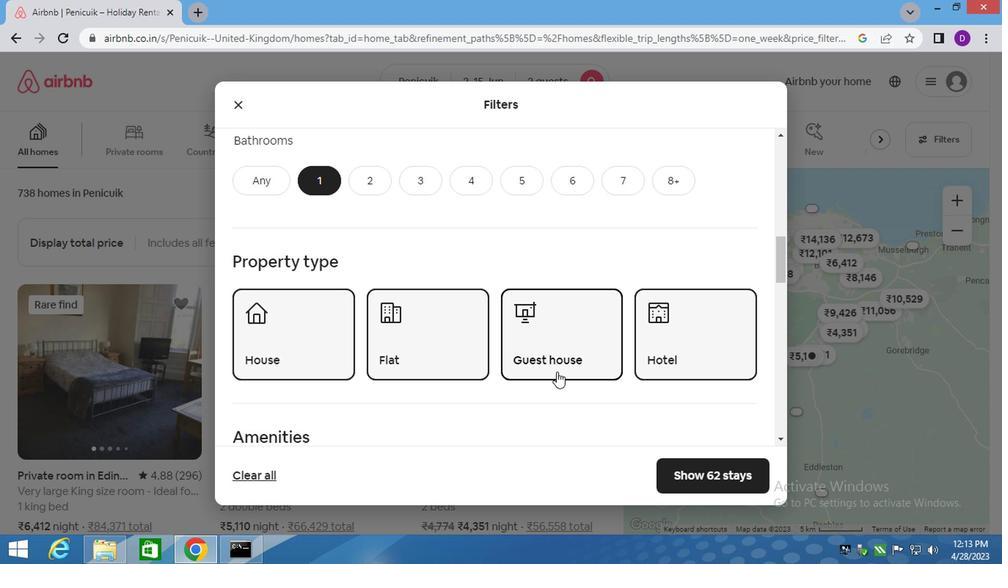 
Action: Mouse scrolled (600, 365) with delta (0, -1)
Screenshot: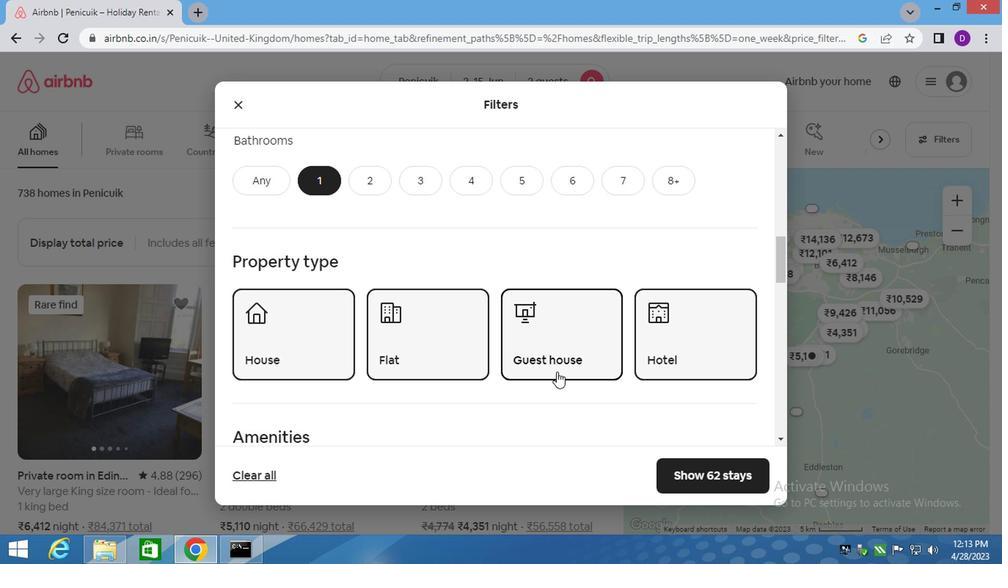 
Action: Mouse moved to (439, 348)
Screenshot: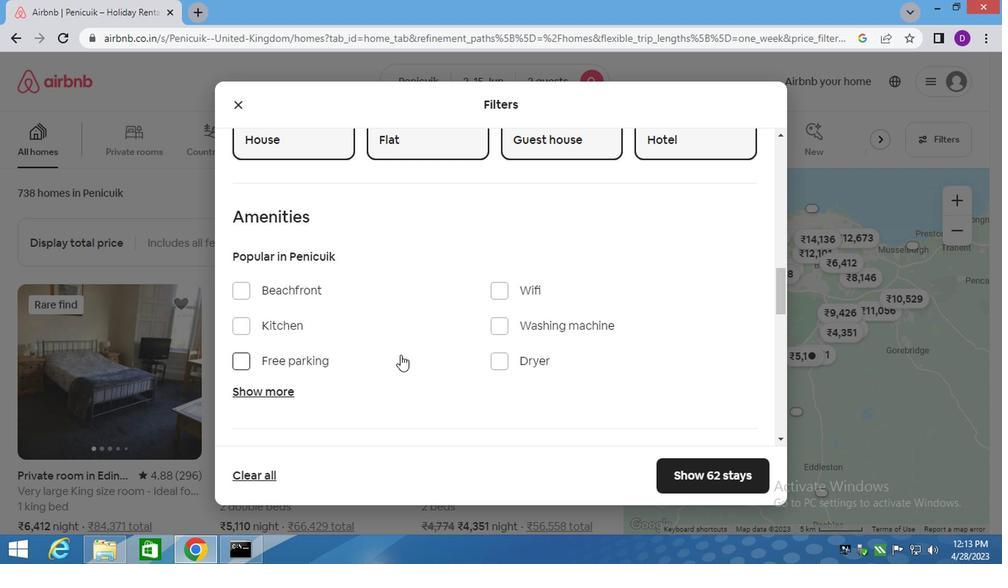 
Action: Mouse scrolled (439, 347) with delta (0, -1)
Screenshot: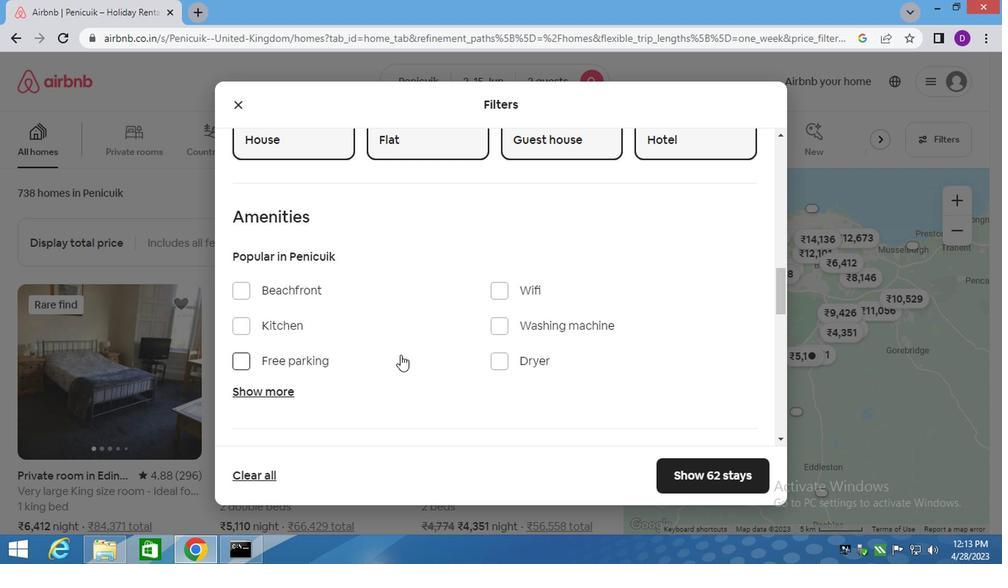 
Action: Mouse scrolled (439, 347) with delta (0, -1)
Screenshot: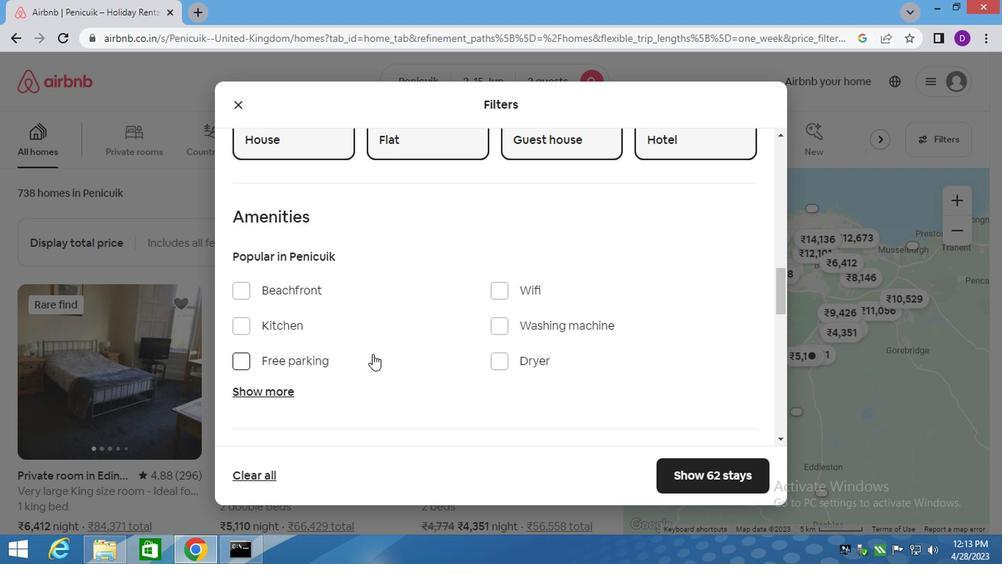 
Action: Mouse scrolled (439, 347) with delta (0, -1)
Screenshot: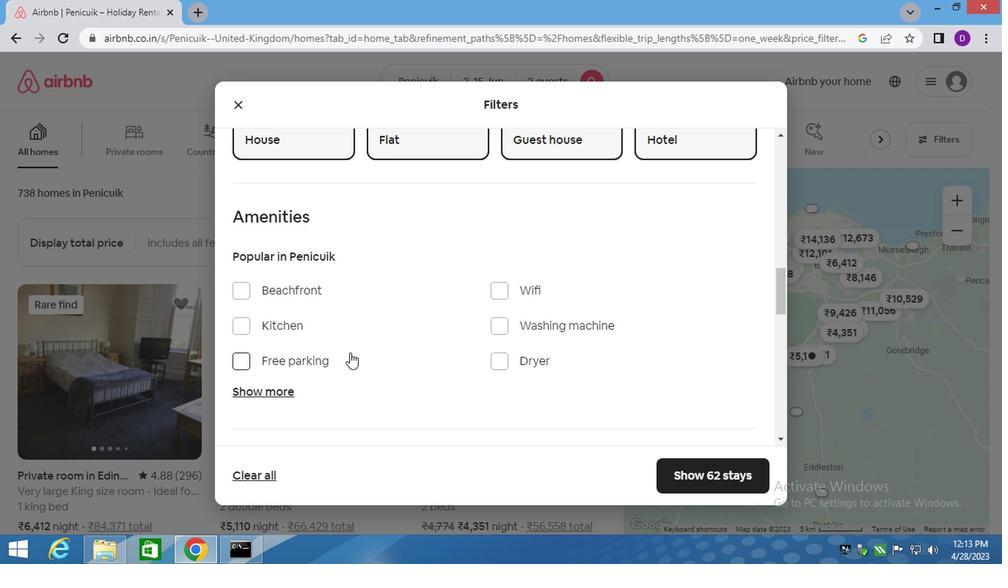 
Action: Mouse scrolled (439, 347) with delta (0, -1)
Screenshot: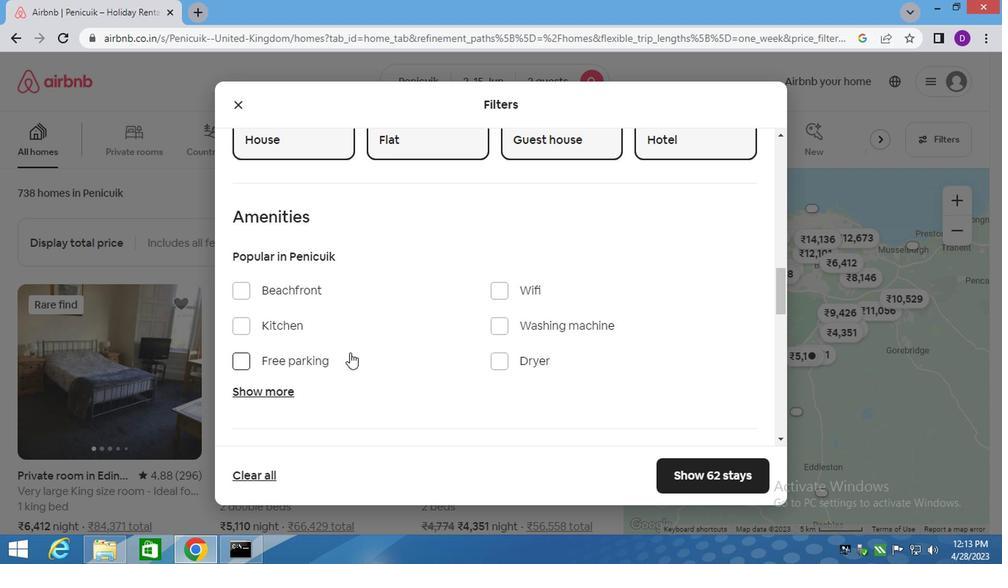 
Action: Mouse moved to (740, 257)
Screenshot: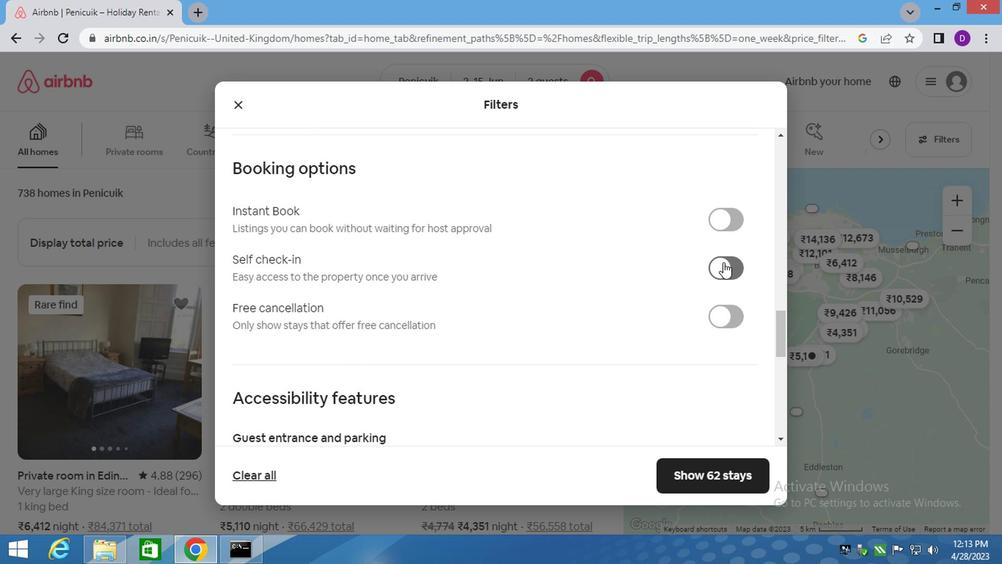 
Action: Mouse pressed left at (740, 257)
Screenshot: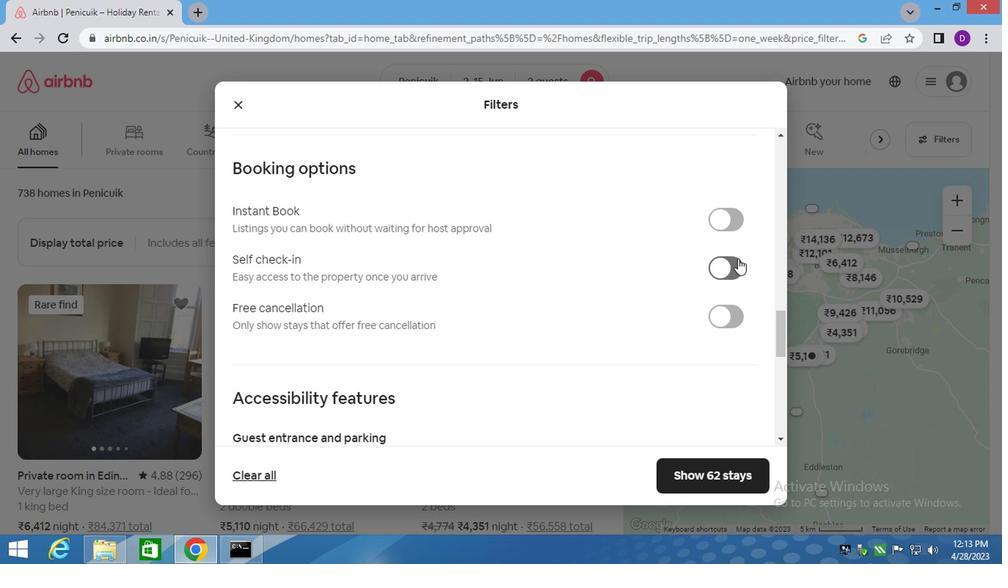 
Action: Mouse moved to (523, 360)
Screenshot: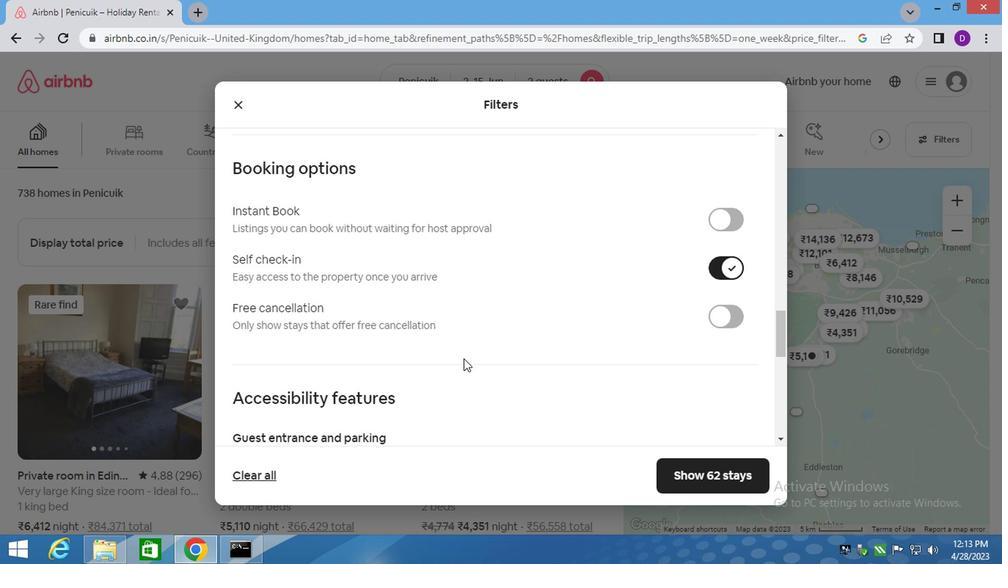 
Action: Mouse scrolled (526, 355) with delta (0, 0)
Screenshot: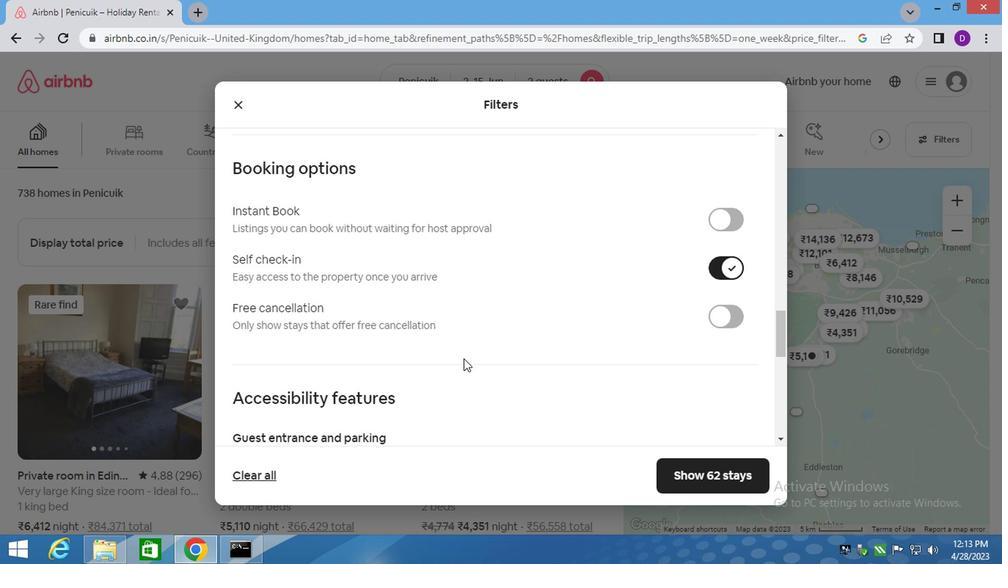 
Action: Mouse moved to (523, 360)
Screenshot: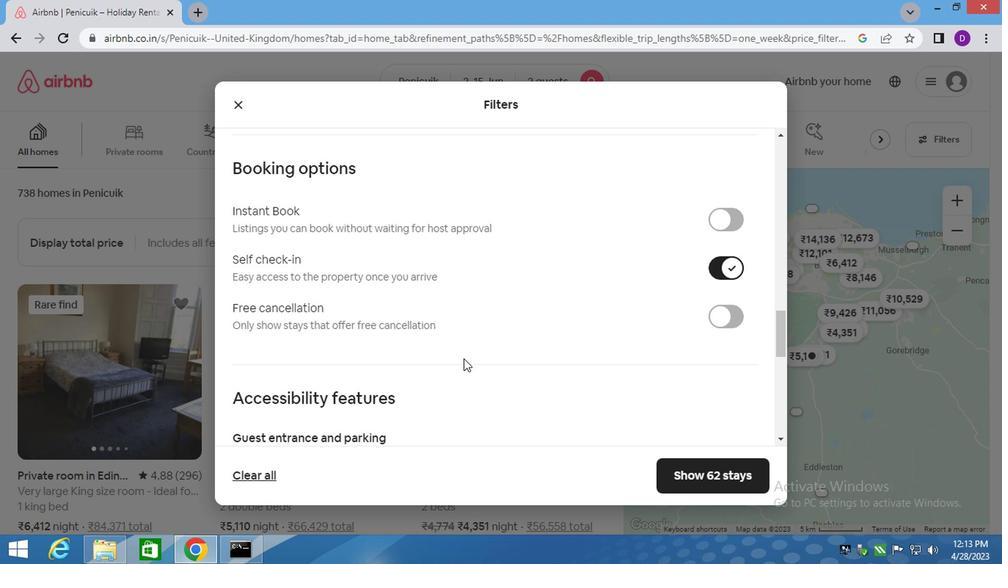 
Action: Mouse scrolled (526, 356) with delta (0, 0)
Screenshot: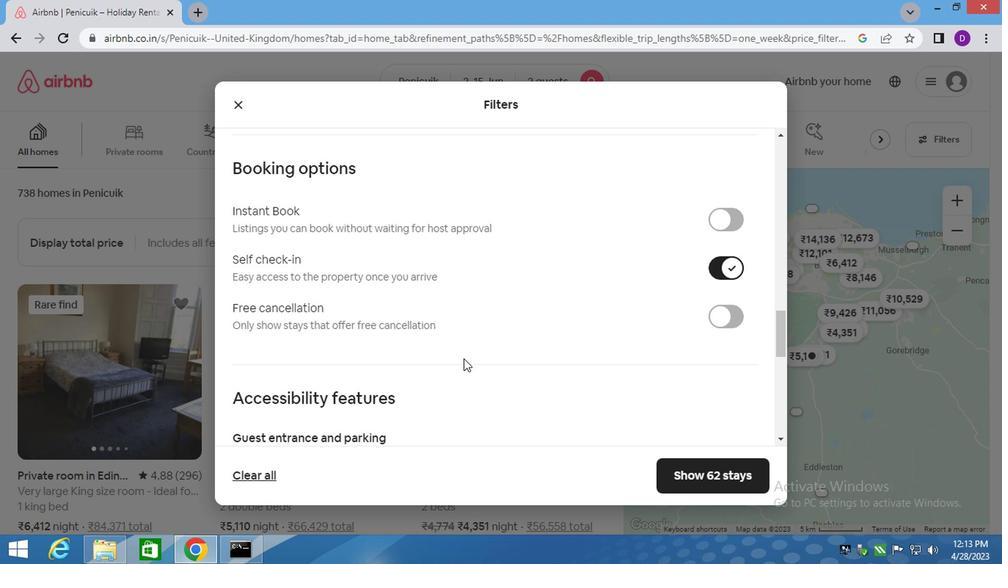 
Action: Mouse moved to (523, 360)
Screenshot: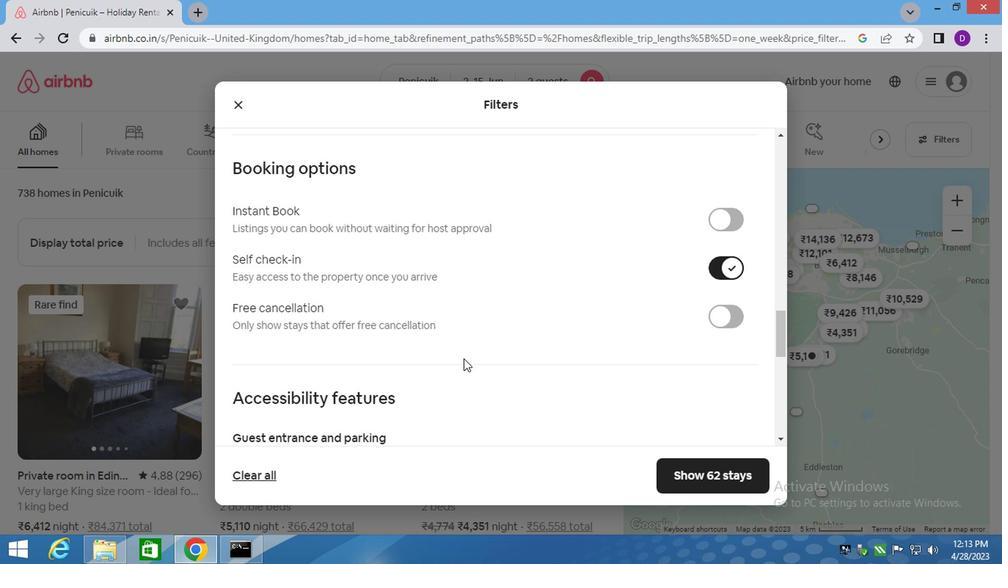 
Action: Mouse scrolled (524, 357) with delta (0, -1)
Screenshot: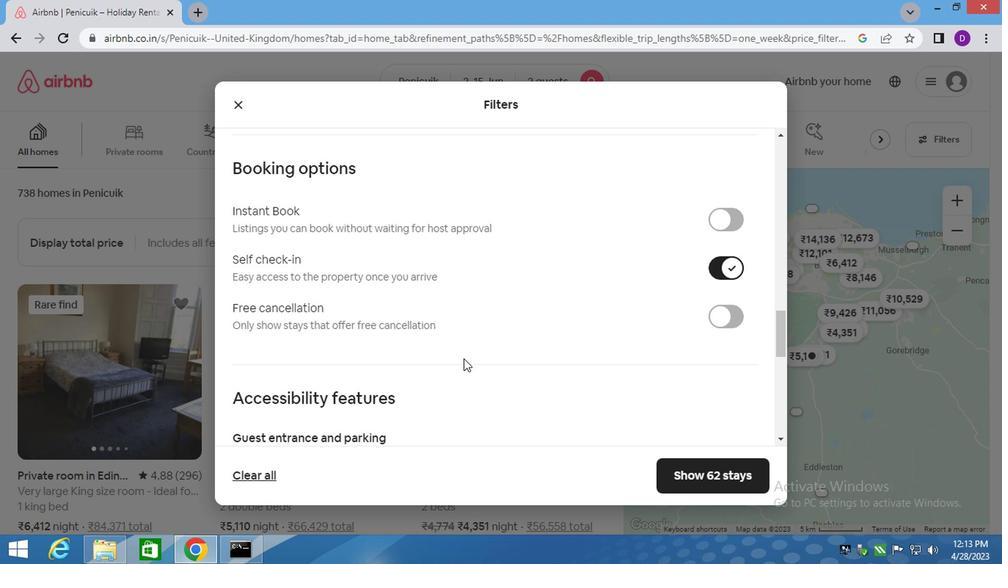
Action: Mouse moved to (522, 360)
Screenshot: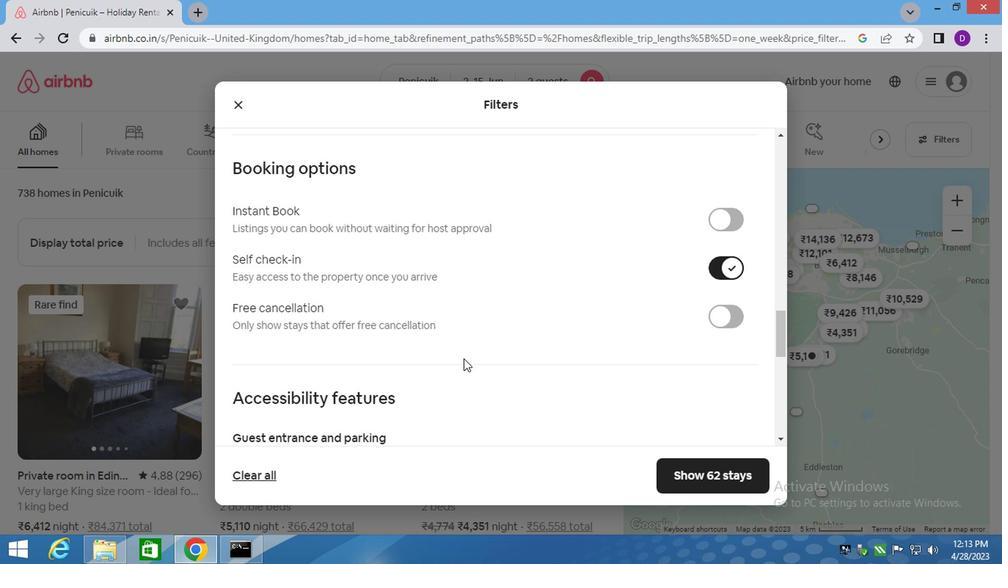 
Action: Mouse scrolled (523, 360) with delta (0, 0)
Screenshot: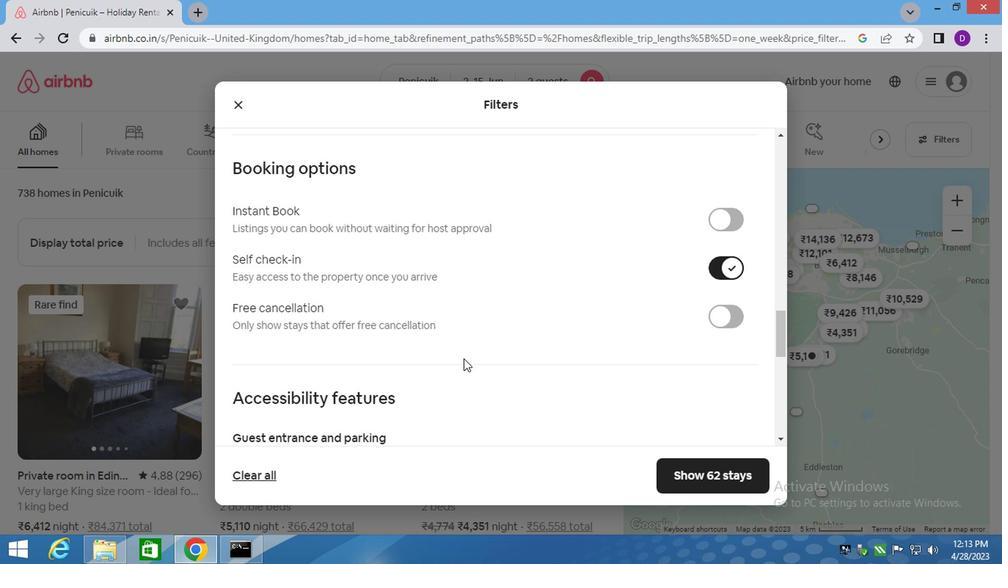
Action: Mouse scrolled (523, 360) with delta (0, 0)
Screenshot: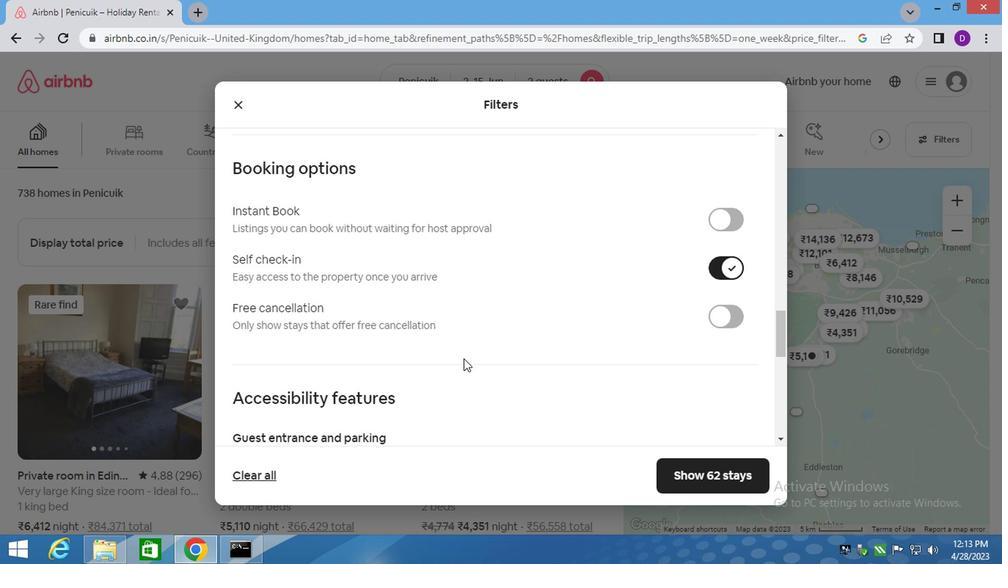 
Action: Mouse scrolled (522, 360) with delta (0, 0)
Screenshot: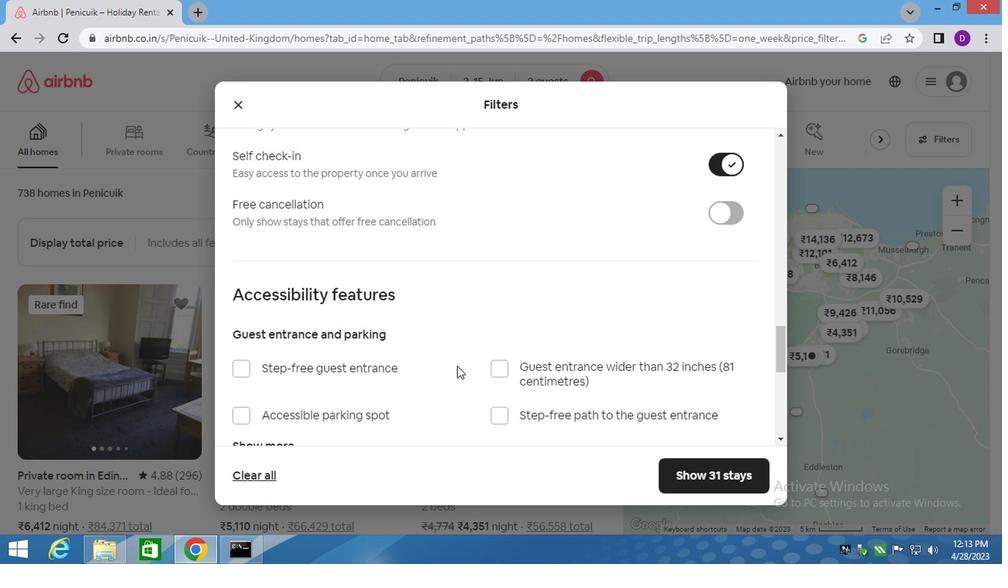 
Action: Mouse scrolled (522, 360) with delta (0, 0)
Screenshot: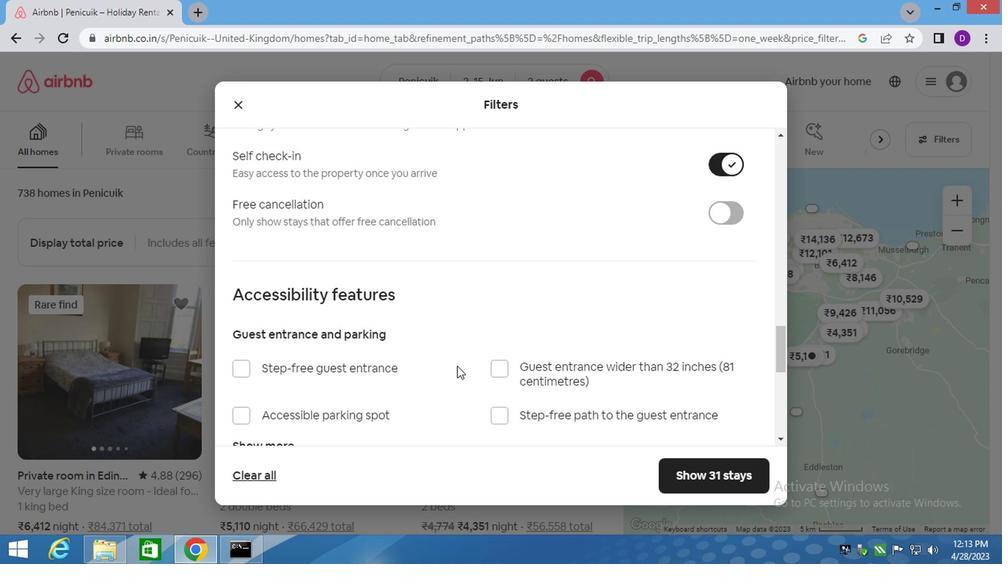
Action: Mouse scrolled (522, 360) with delta (0, 0)
Screenshot: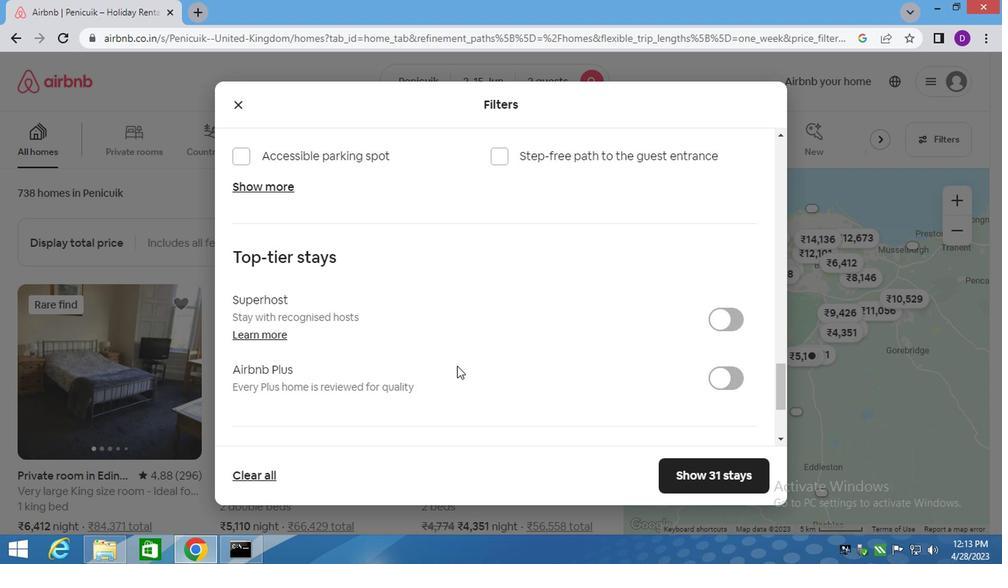 
Action: Mouse scrolled (522, 360) with delta (0, 0)
Screenshot: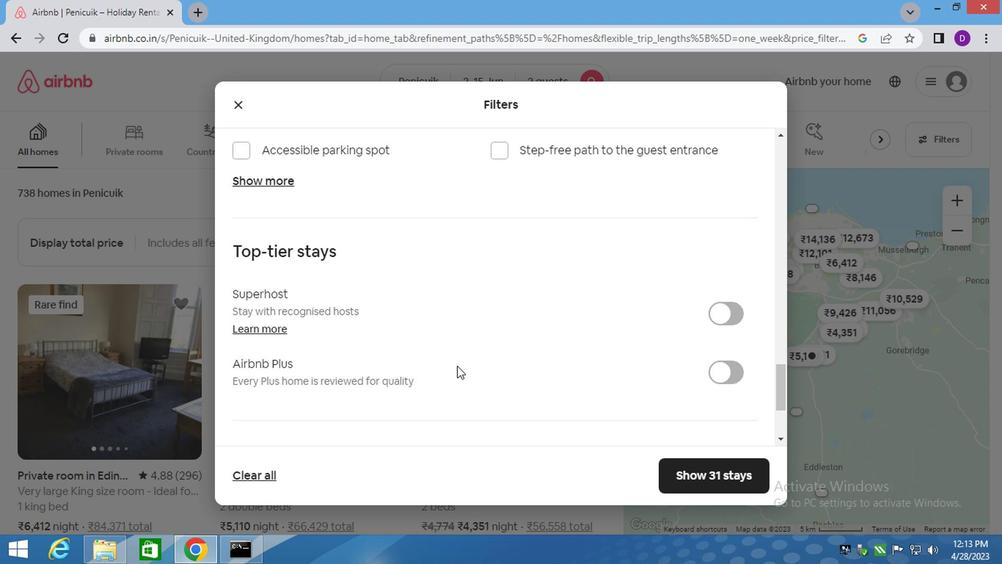 
Action: Mouse moved to (416, 364)
Screenshot: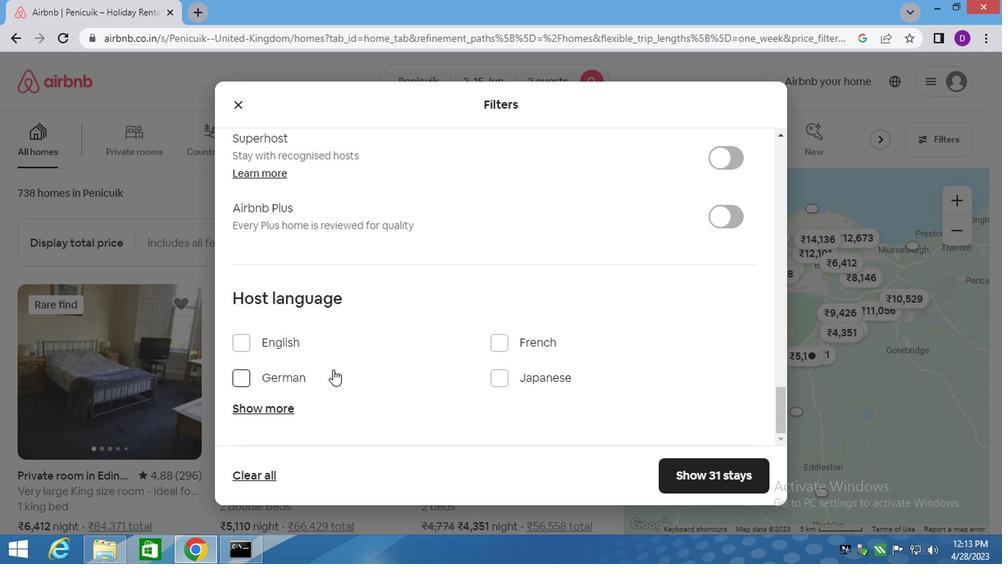 
Action: Mouse scrolled (416, 363) with delta (0, -1)
Screenshot: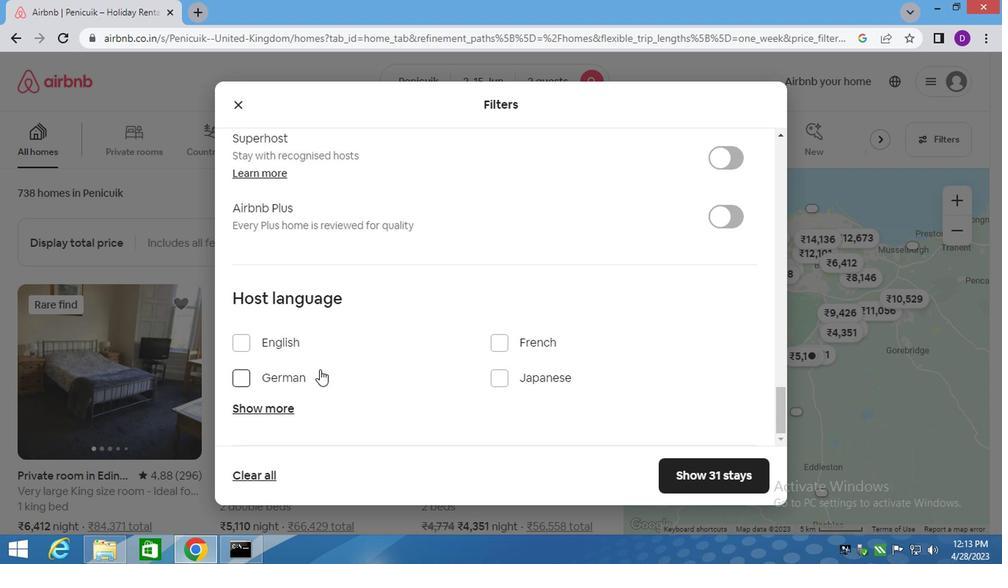 
Action: Mouse moved to (414, 364)
Screenshot: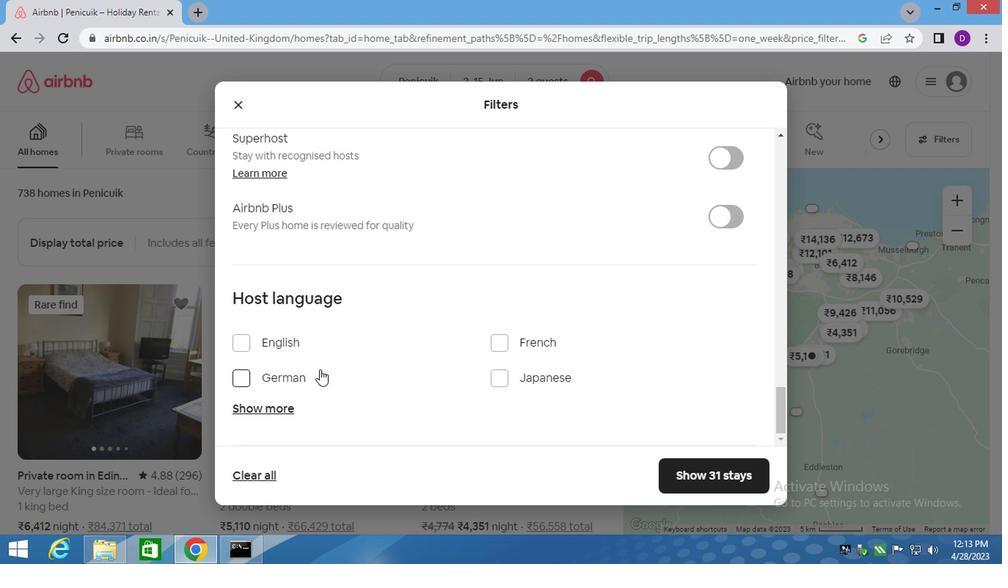 
Action: Mouse scrolled (414, 363) with delta (0, -1)
Screenshot: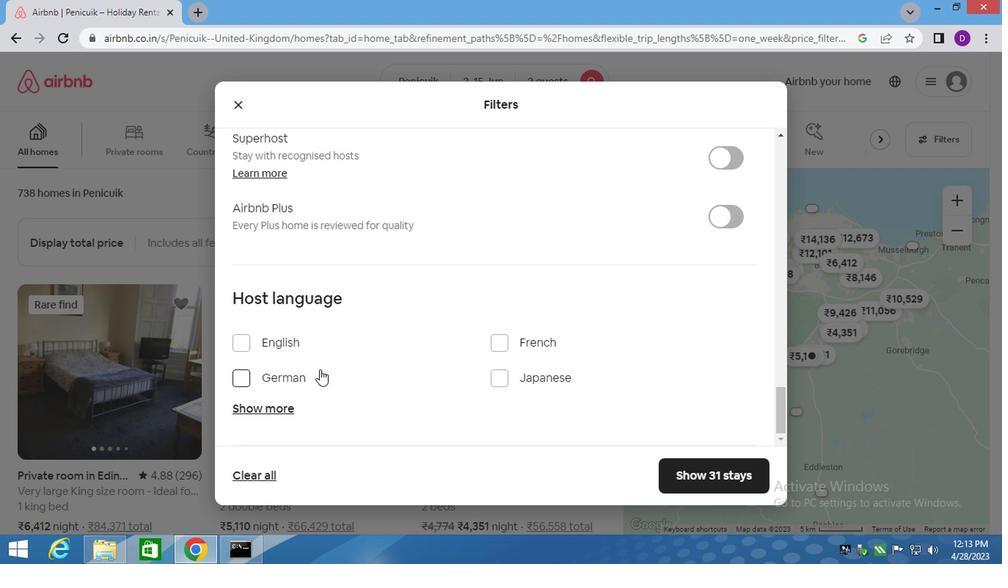 
Action: Mouse moved to (353, 332)
Screenshot: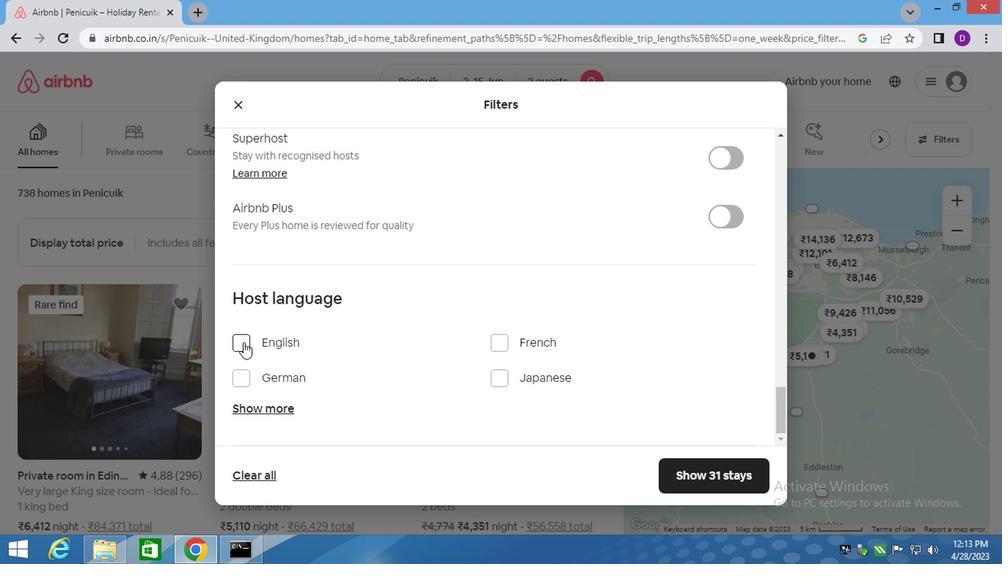 
Action: Mouse pressed left at (353, 332)
Screenshot: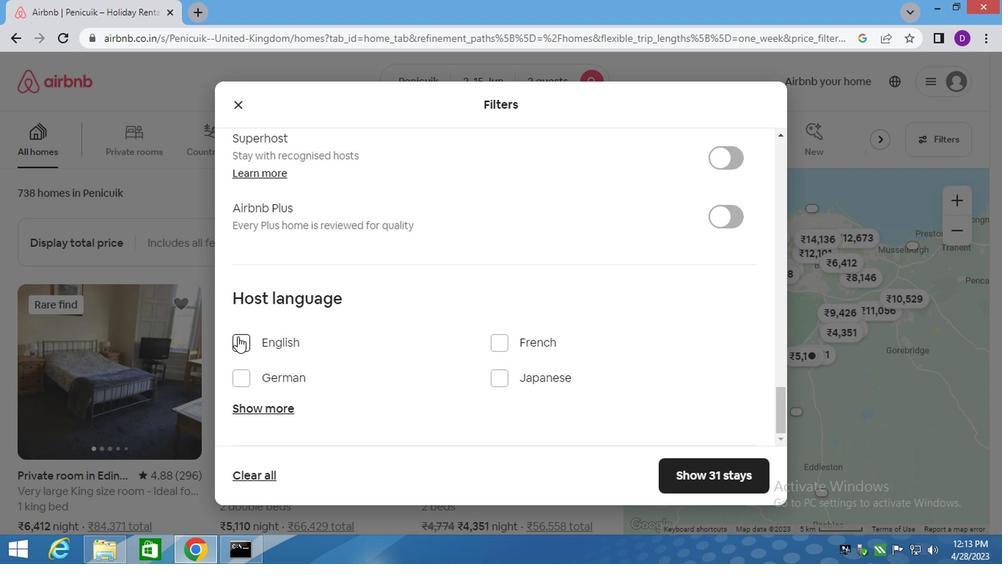 
Action: Mouse moved to (702, 462)
Screenshot: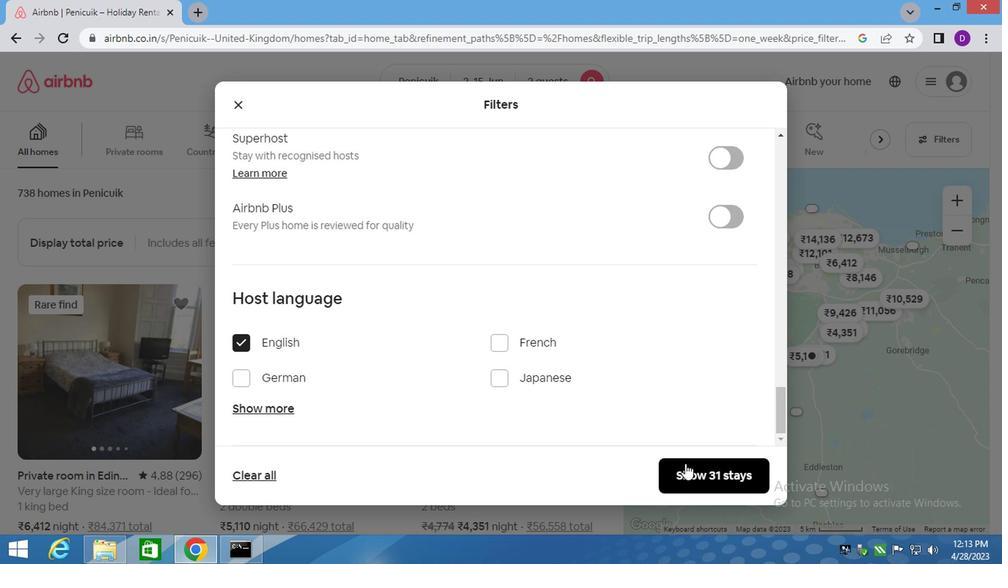 
Action: Mouse pressed left at (702, 462)
Screenshot: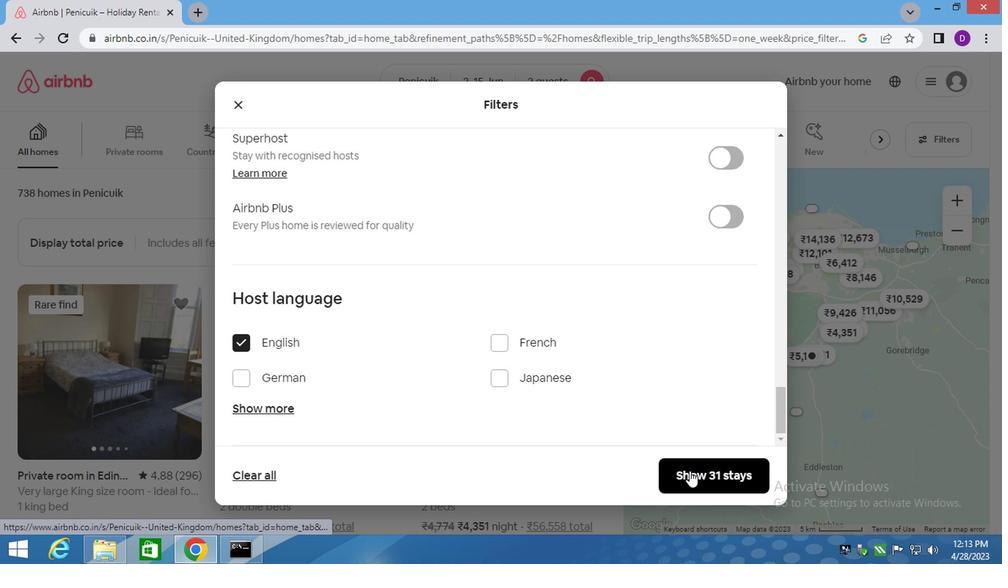 
